 Task: Create a due date automation trigger when advanced on, on the wednesday before a card is due add fields with custom field "Resume" set to a number lower than 1 and greater than 10 at 11:00 AM.
Action: Mouse moved to (1134, 90)
Screenshot: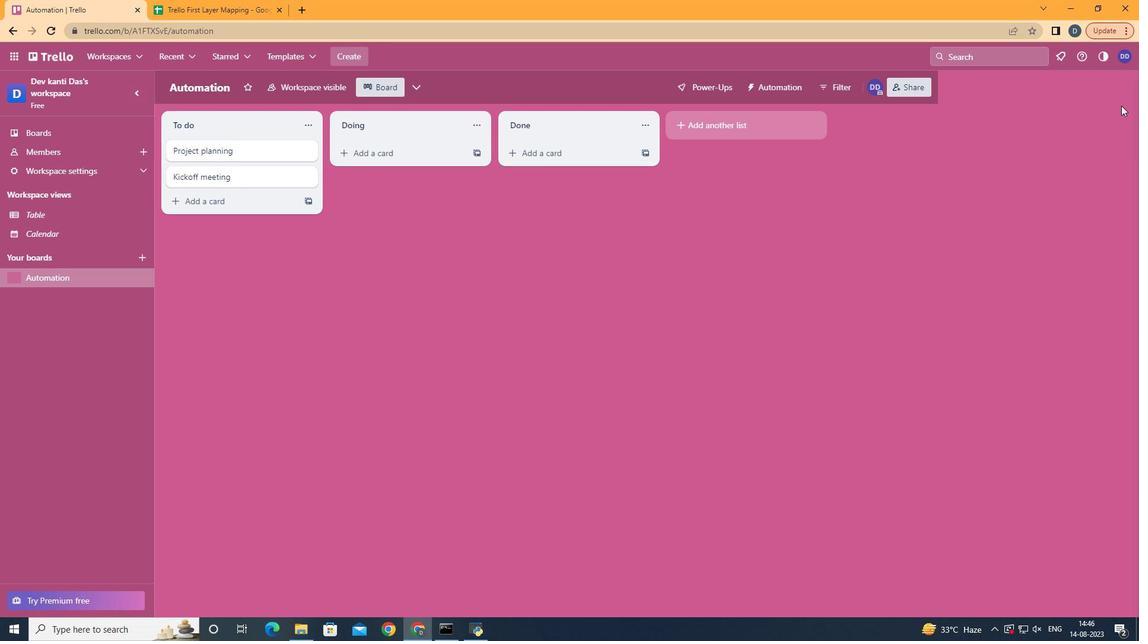 
Action: Mouse pressed left at (1134, 90)
Screenshot: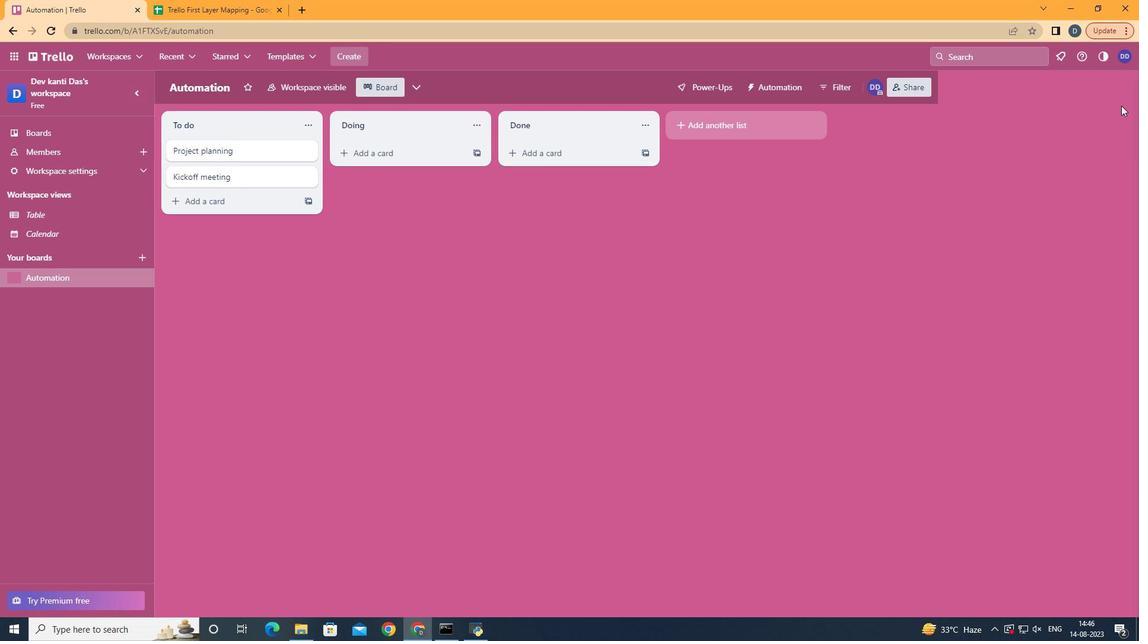 
Action: Mouse moved to (1028, 246)
Screenshot: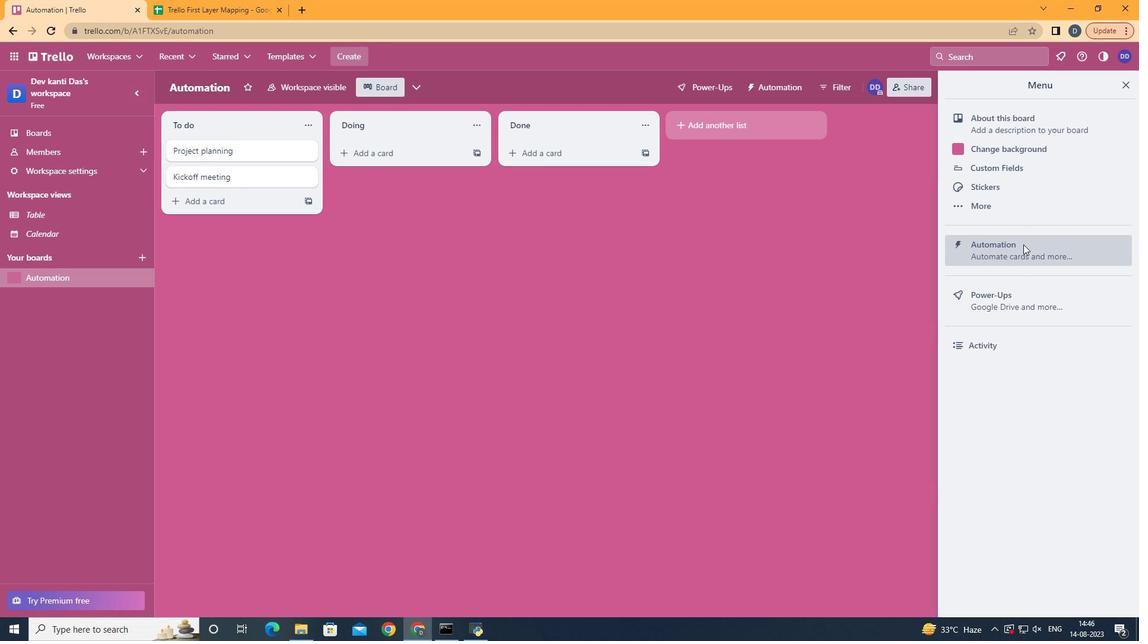 
Action: Mouse pressed left at (1028, 246)
Screenshot: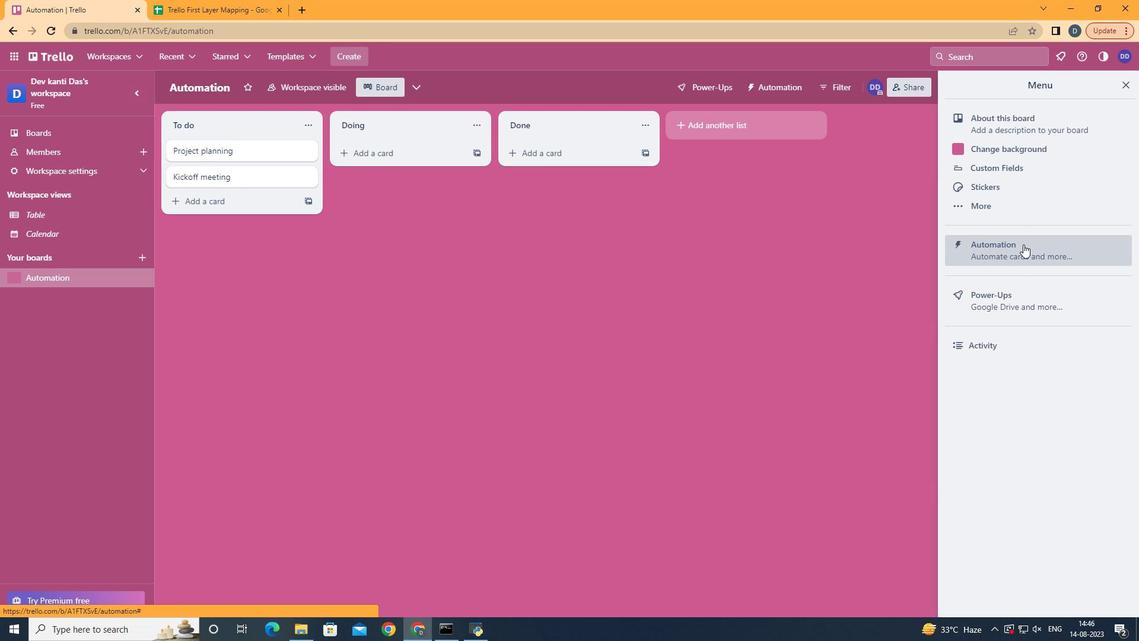 
Action: Mouse moved to (215, 235)
Screenshot: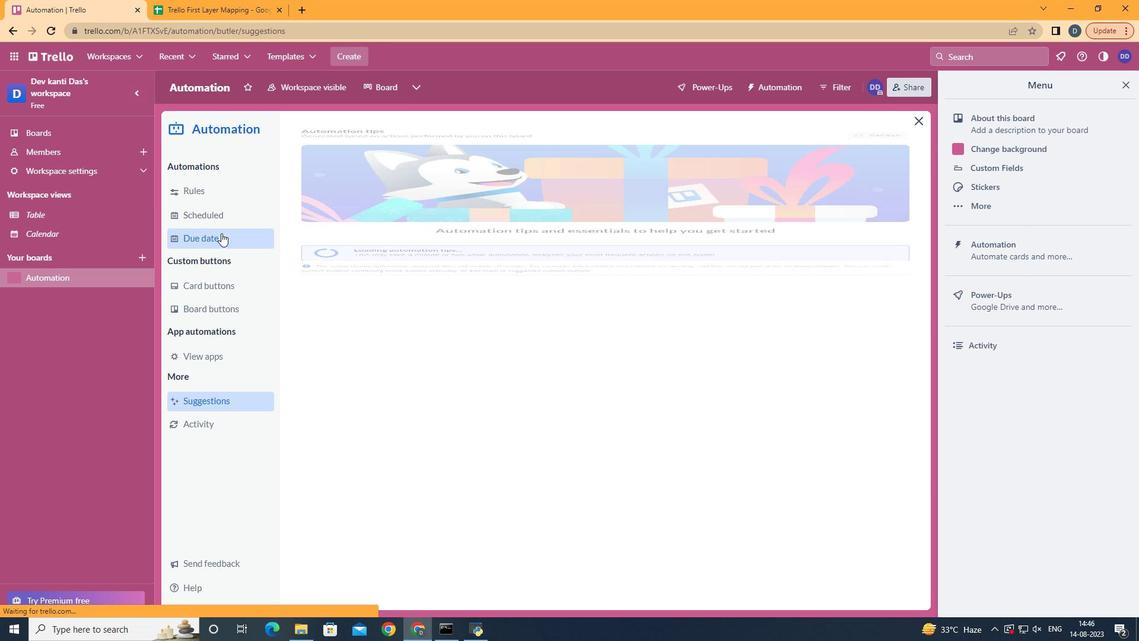 
Action: Mouse pressed left at (215, 235)
Screenshot: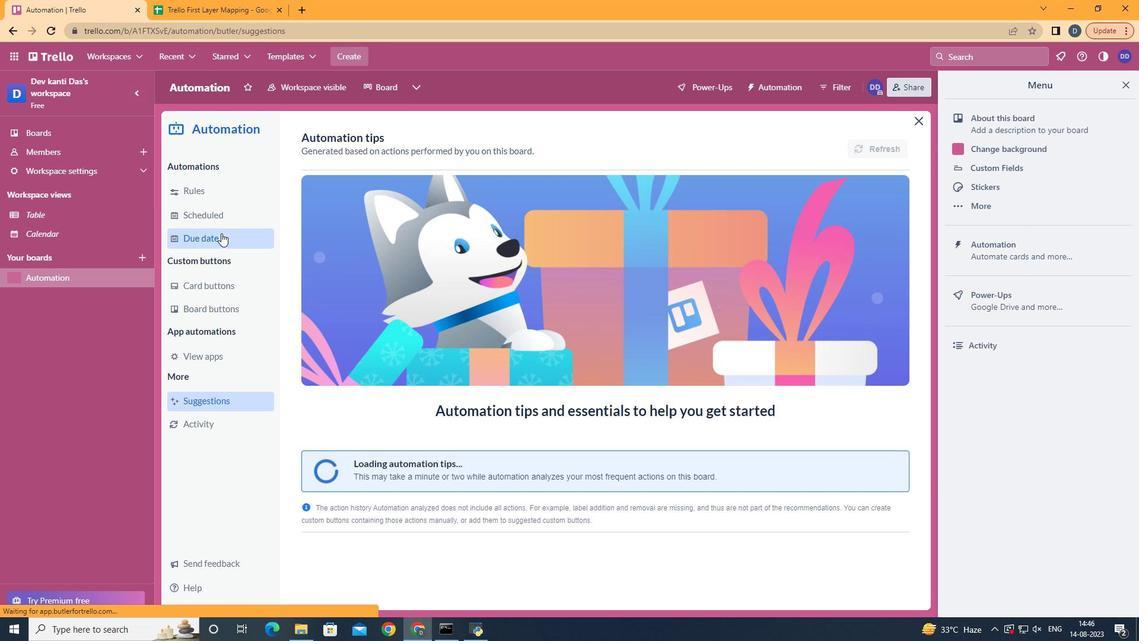 
Action: Mouse moved to (830, 148)
Screenshot: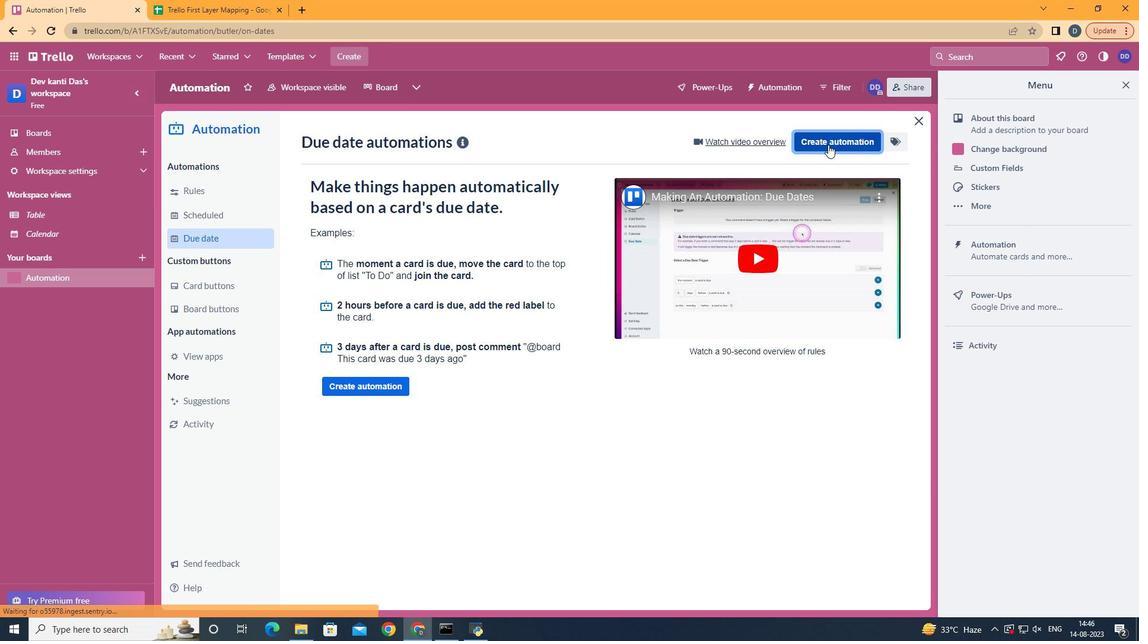 
Action: Mouse pressed left at (830, 148)
Screenshot: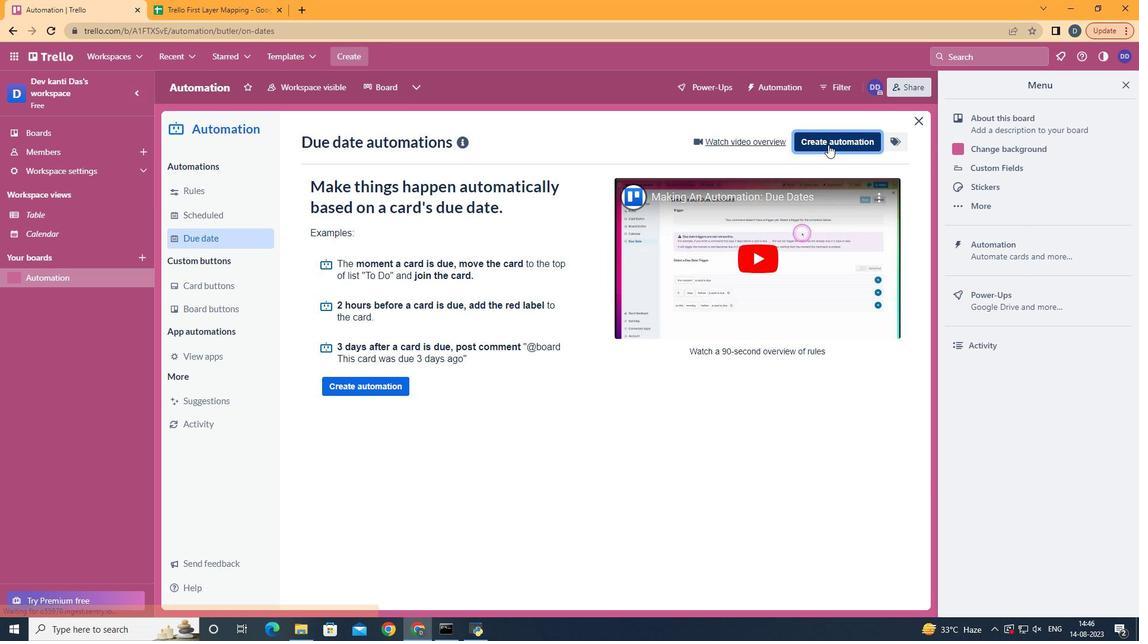 
Action: Mouse moved to (604, 260)
Screenshot: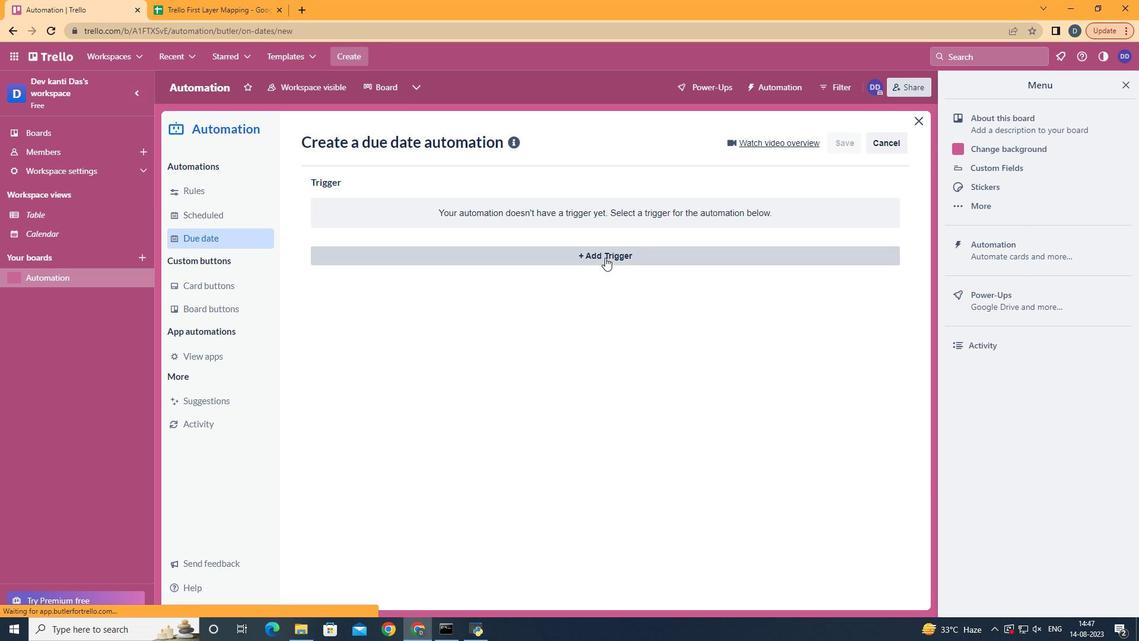 
Action: Mouse pressed left at (604, 260)
Screenshot: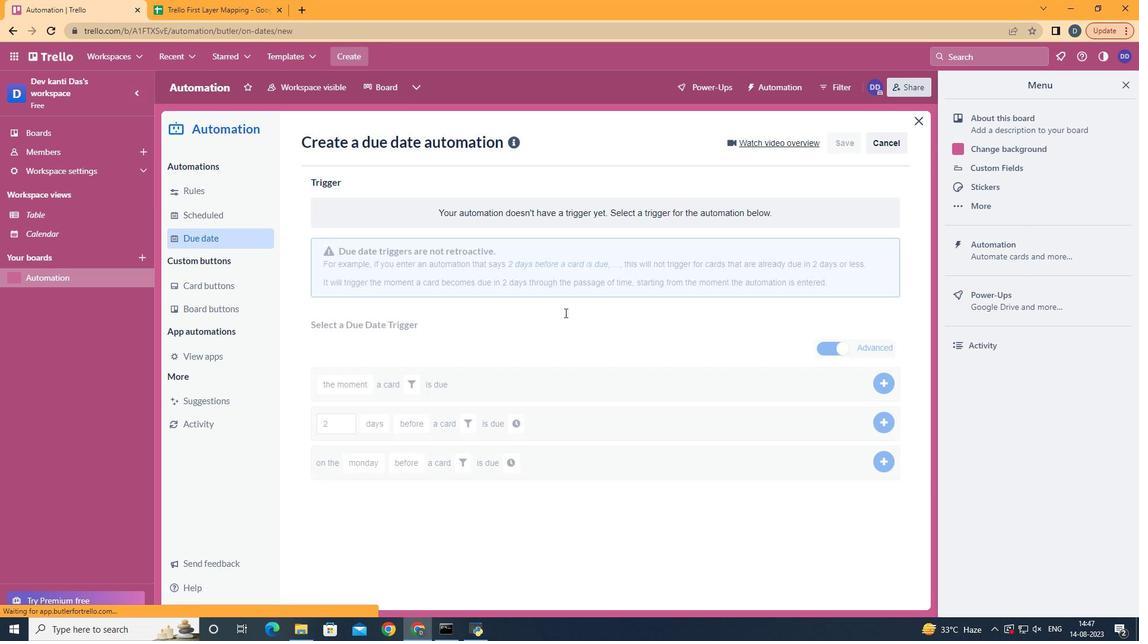
Action: Mouse moved to (387, 354)
Screenshot: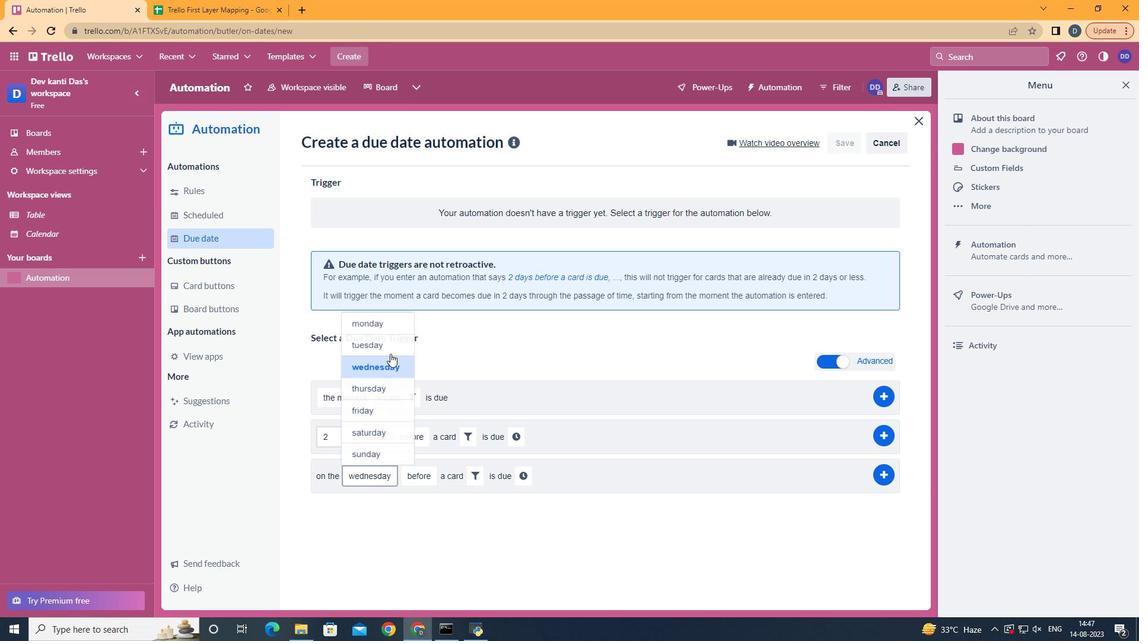 
Action: Mouse pressed left at (387, 354)
Screenshot: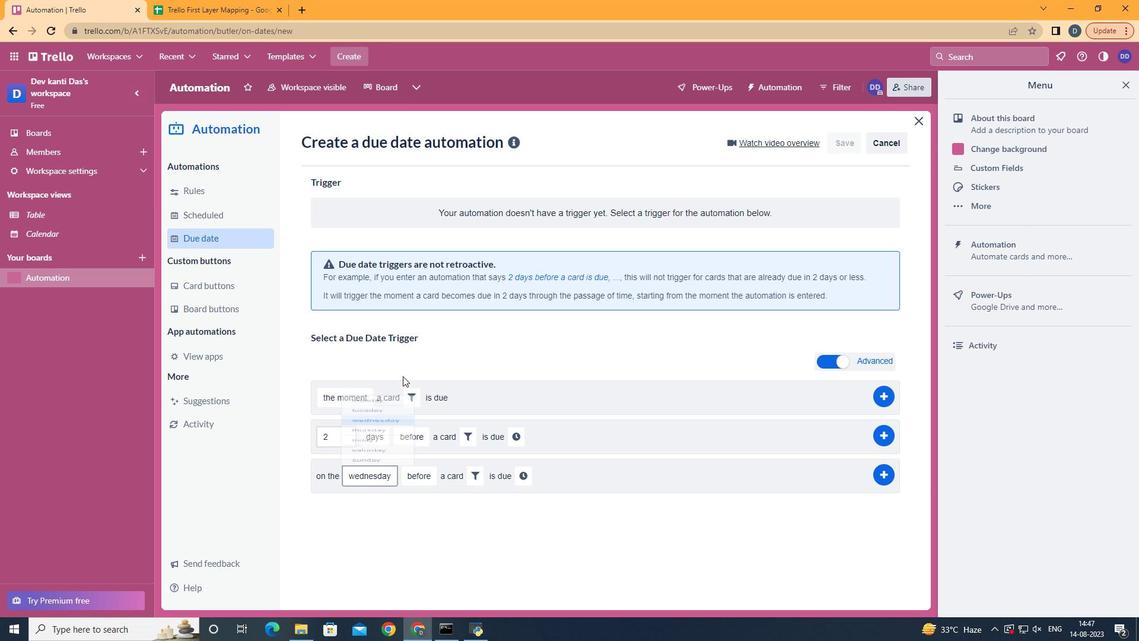 
Action: Mouse moved to (470, 474)
Screenshot: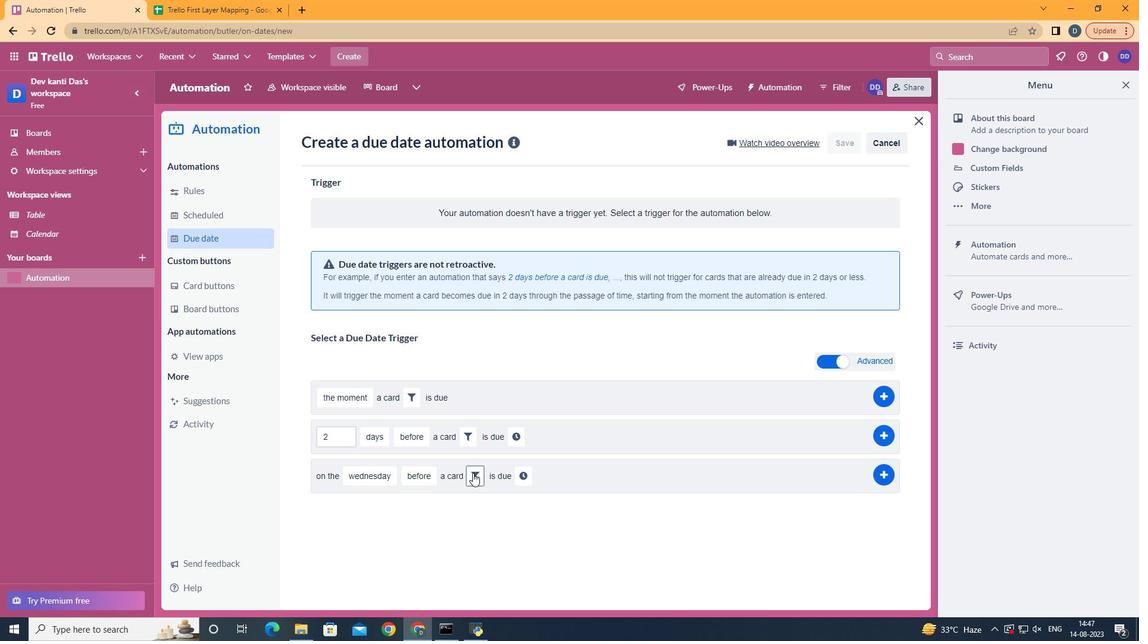 
Action: Mouse pressed left at (470, 474)
Screenshot: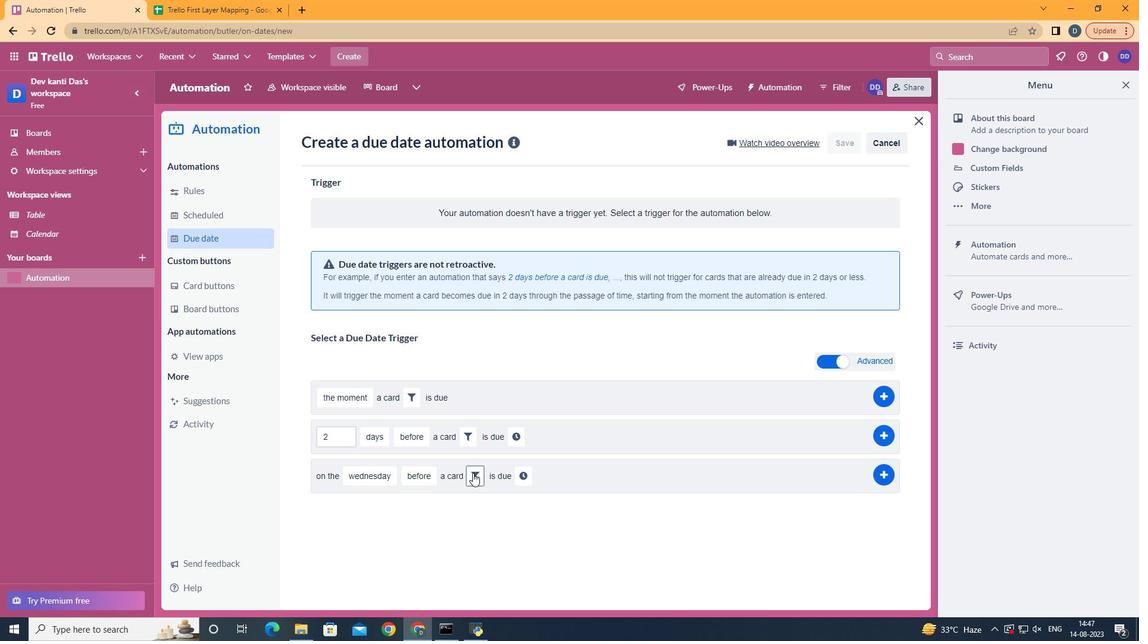 
Action: Mouse moved to (657, 511)
Screenshot: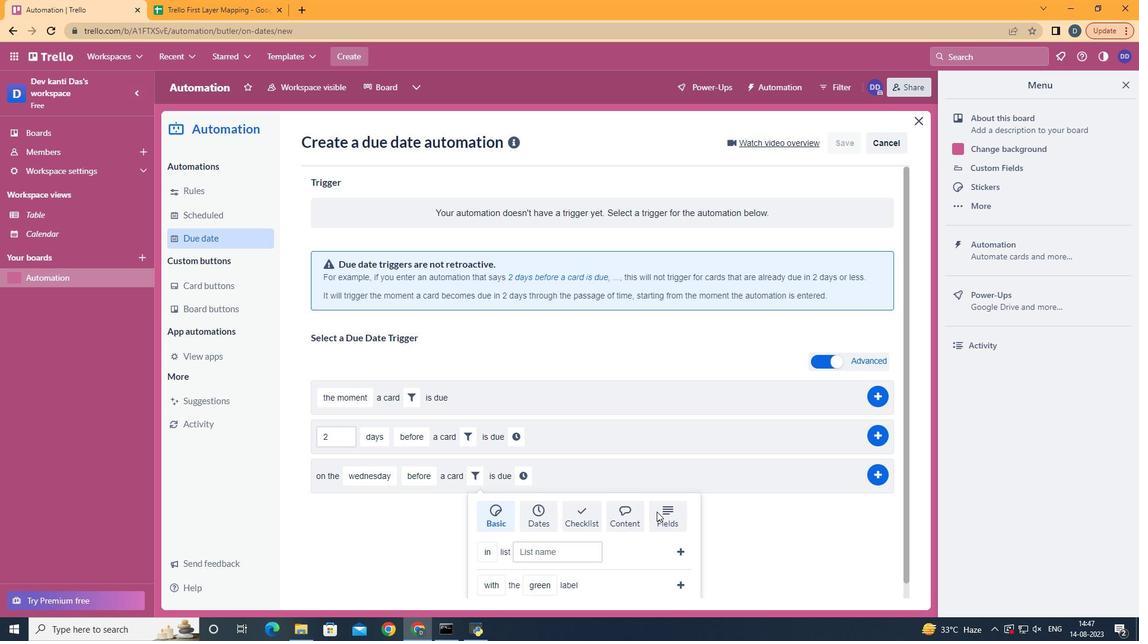 
Action: Mouse pressed left at (657, 511)
Screenshot: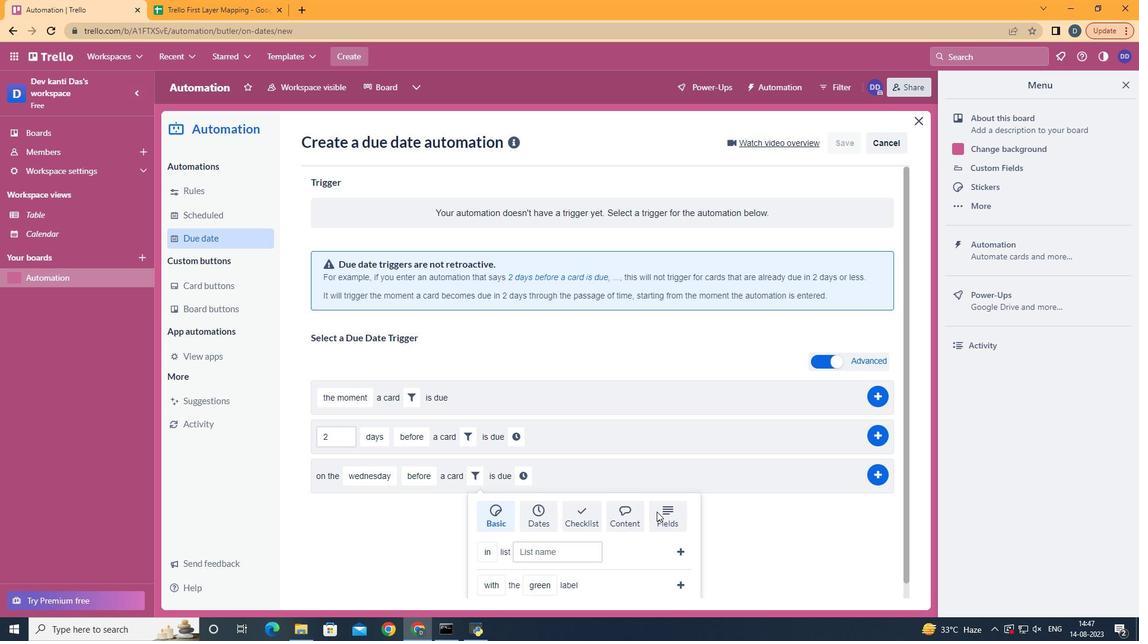 
Action: Mouse moved to (657, 511)
Screenshot: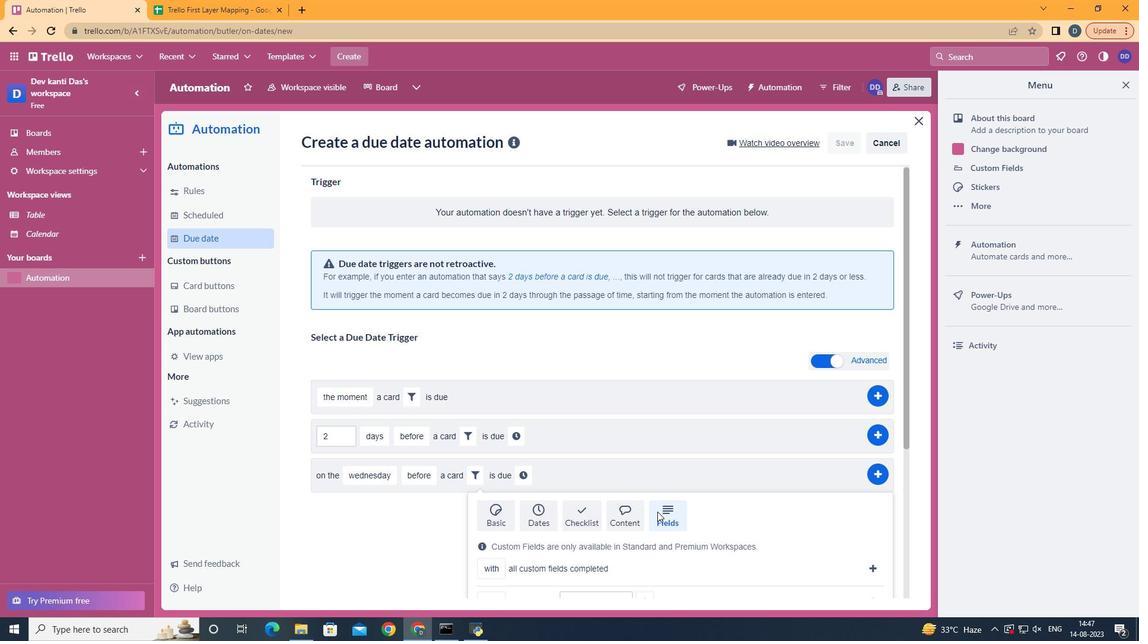 
Action: Mouse scrolled (657, 510) with delta (0, 0)
Screenshot: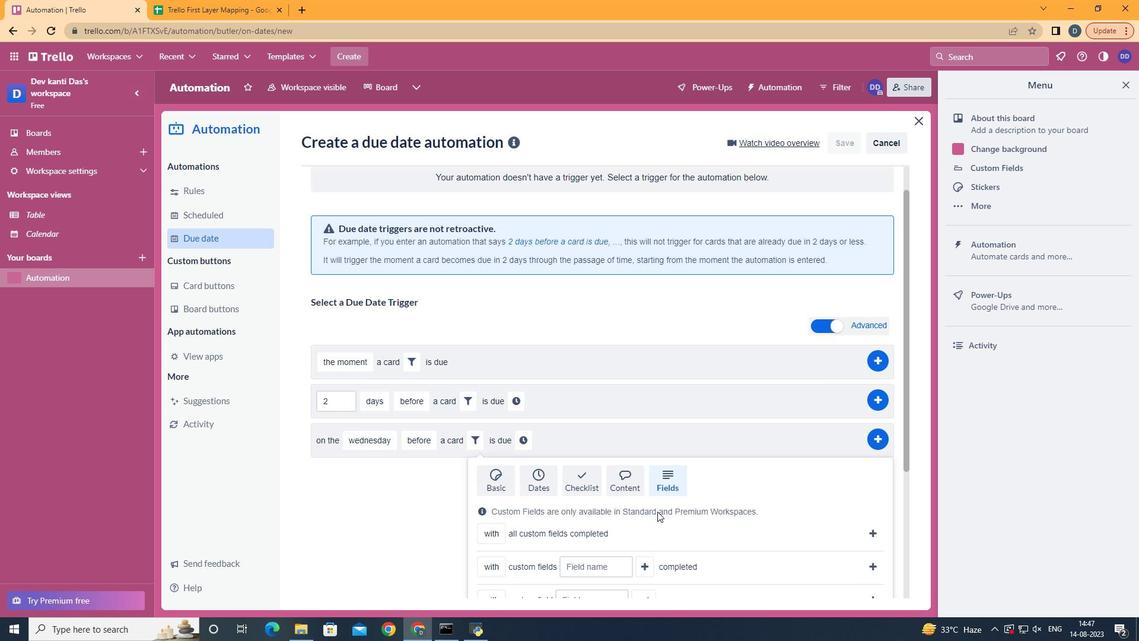 
Action: Mouse scrolled (657, 510) with delta (0, 0)
Screenshot: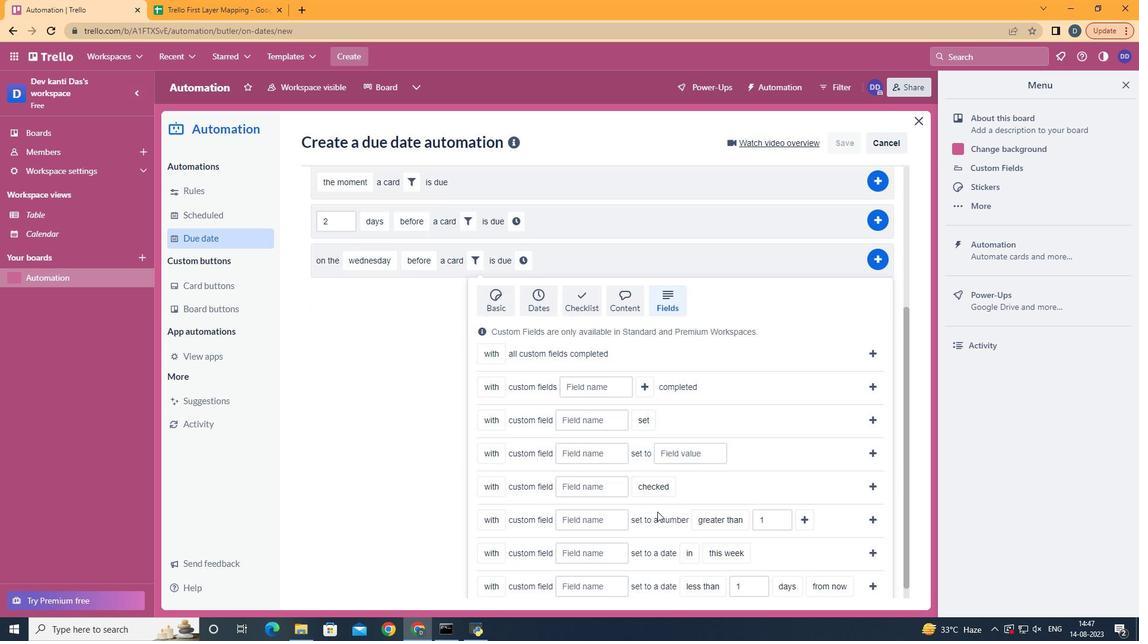 
Action: Mouse scrolled (657, 510) with delta (0, 0)
Screenshot: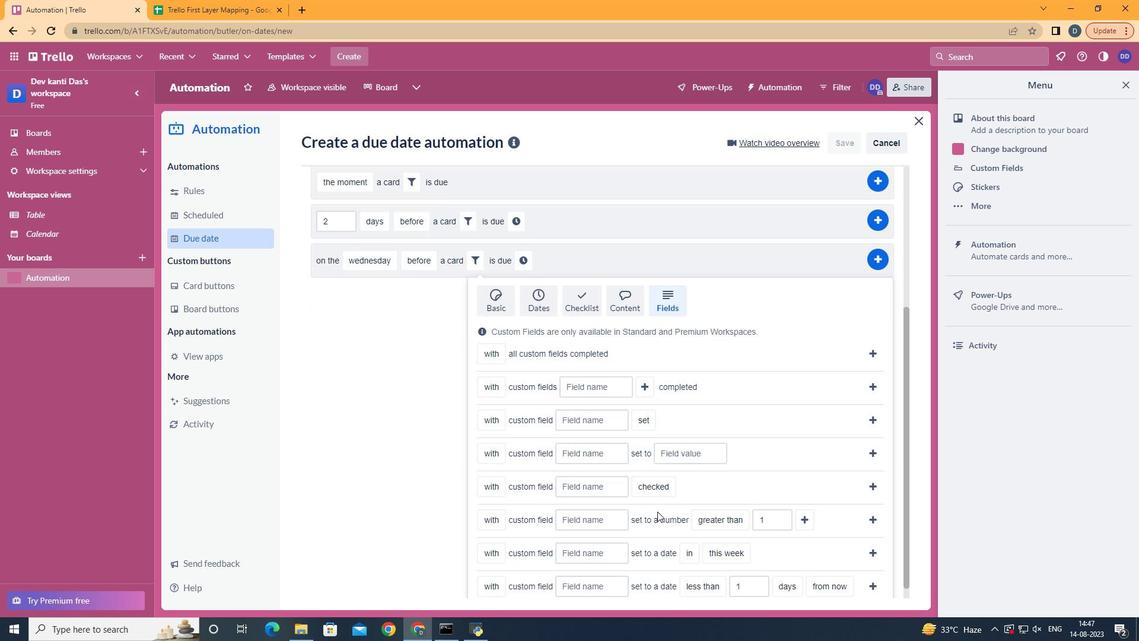 
Action: Mouse scrolled (657, 510) with delta (0, 0)
Screenshot: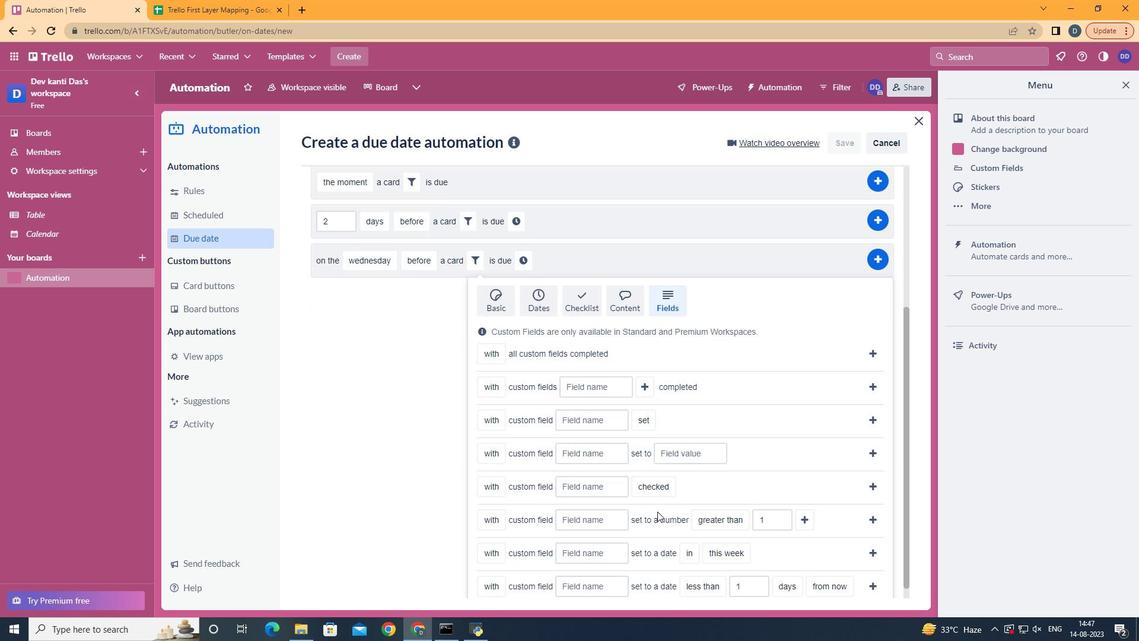 
Action: Mouse scrolled (657, 510) with delta (0, 0)
Screenshot: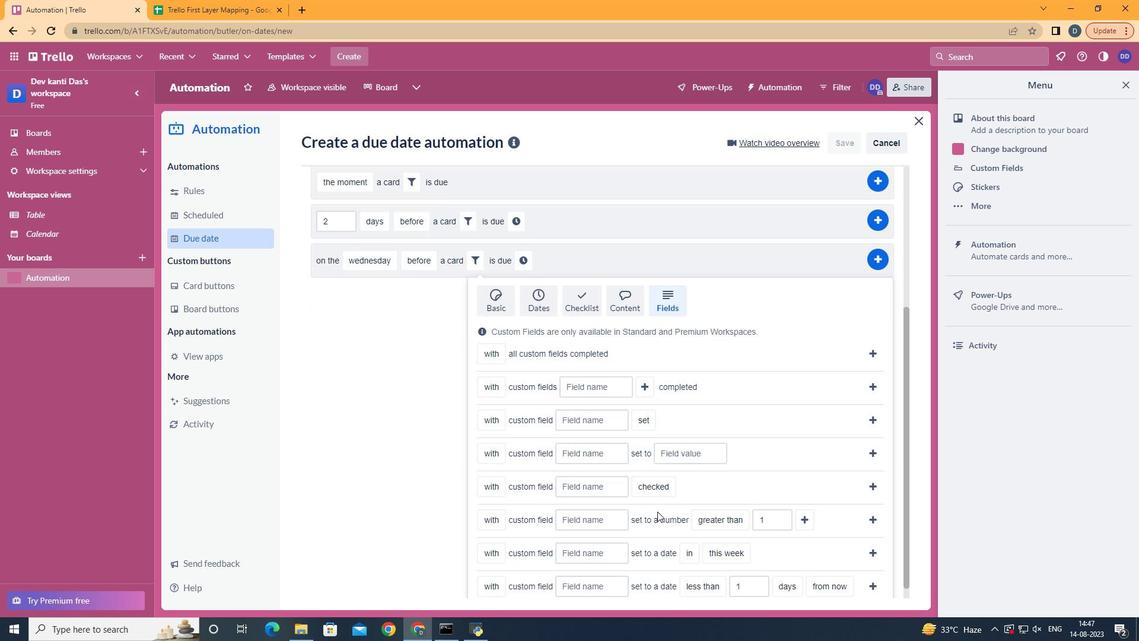 
Action: Mouse moved to (606, 502)
Screenshot: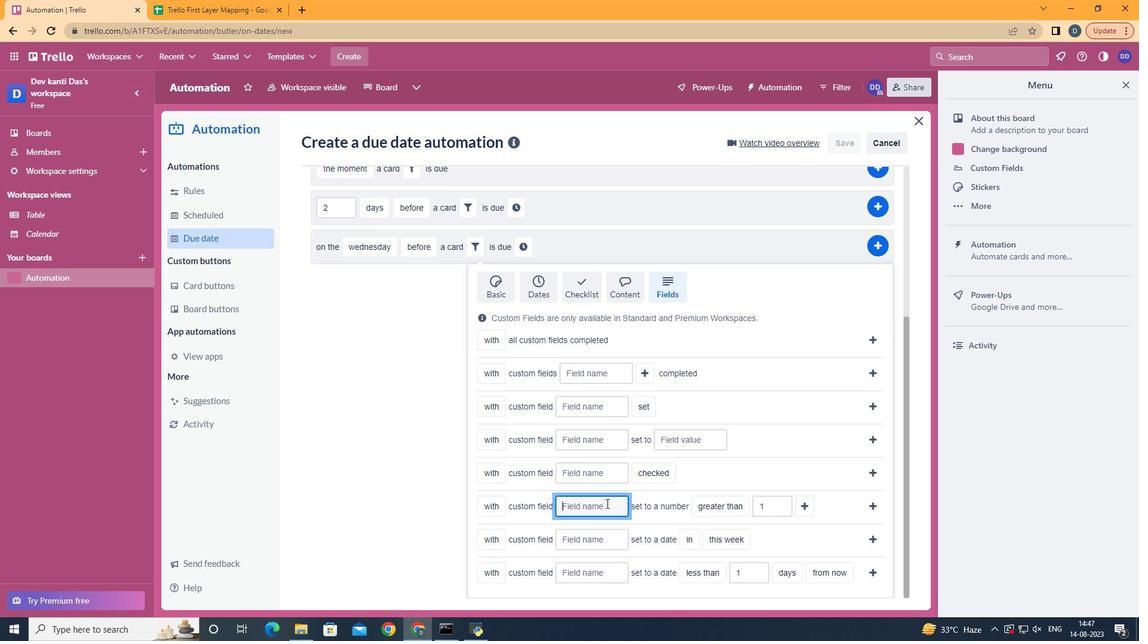 
Action: Mouse pressed left at (606, 502)
Screenshot: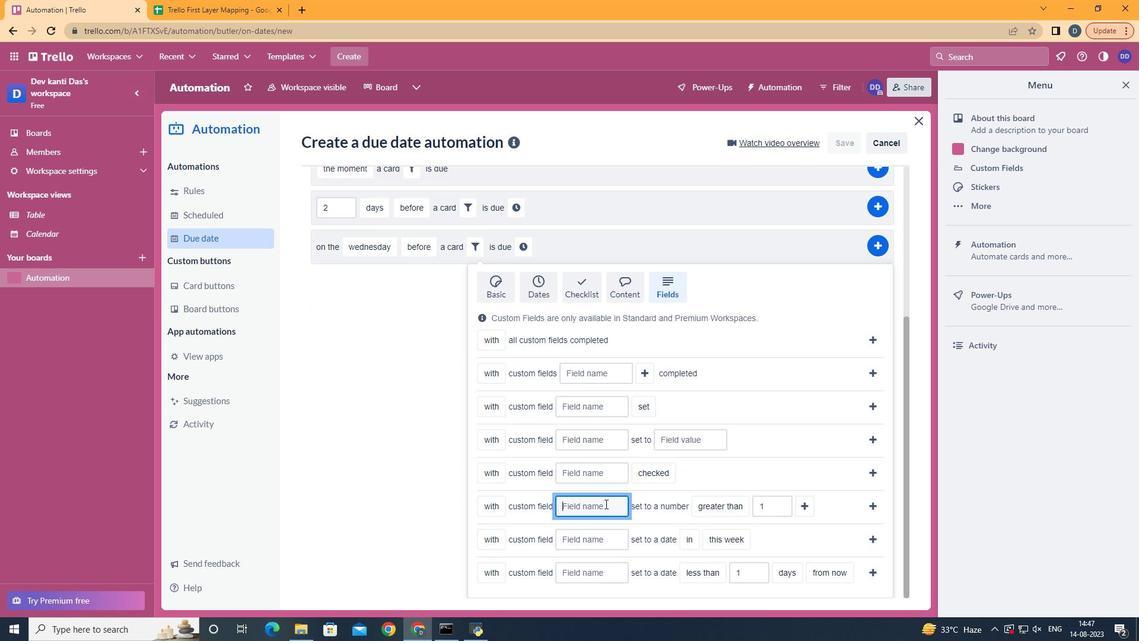 
Action: Mouse moved to (600, 505)
Screenshot: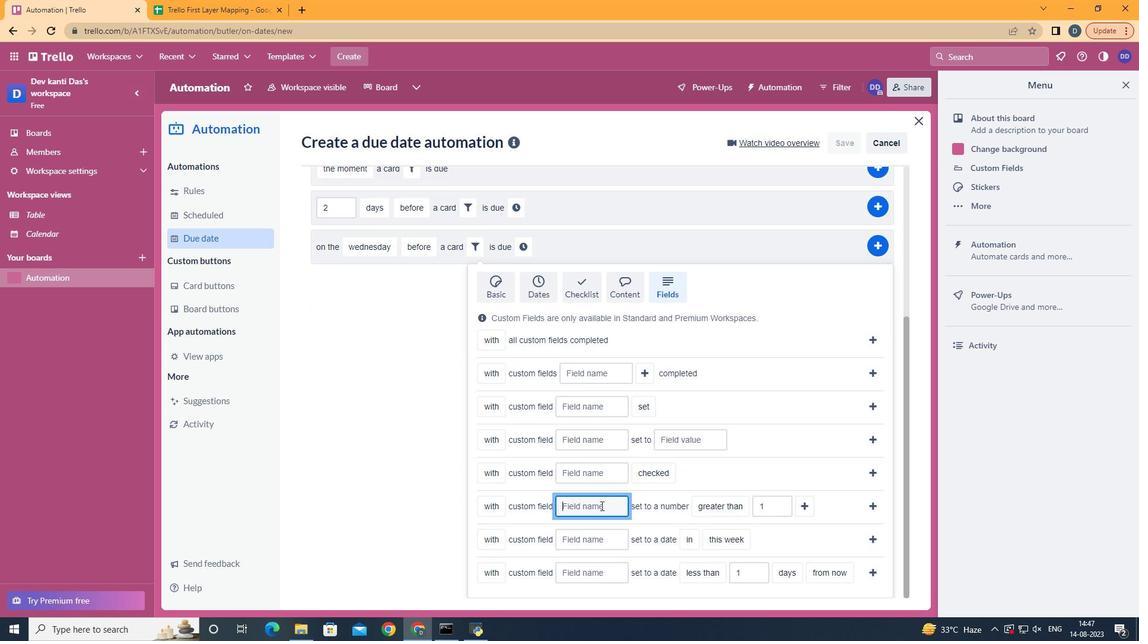 
Action: Key pressed <Key.shift>Resume
Screenshot: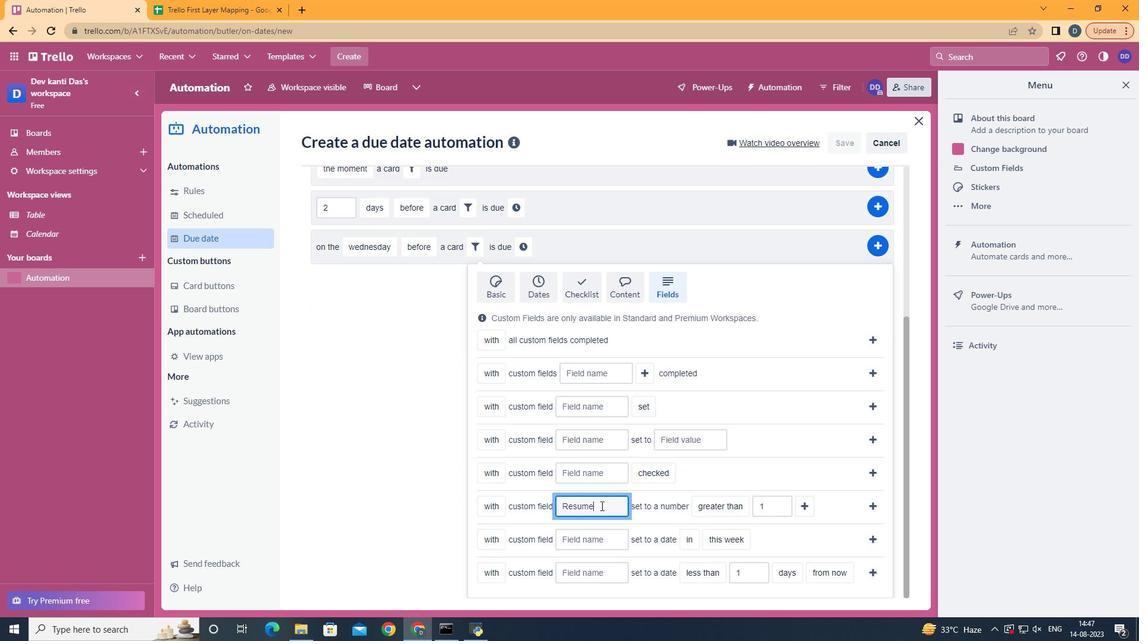 
Action: Mouse moved to (740, 457)
Screenshot: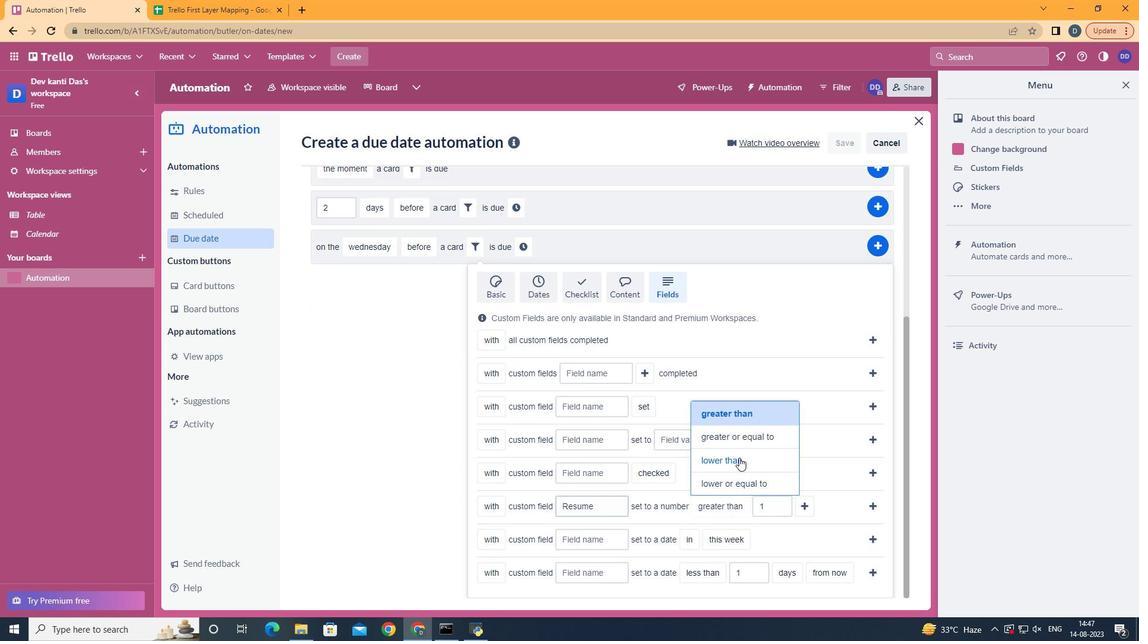 
Action: Mouse pressed left at (740, 457)
Screenshot: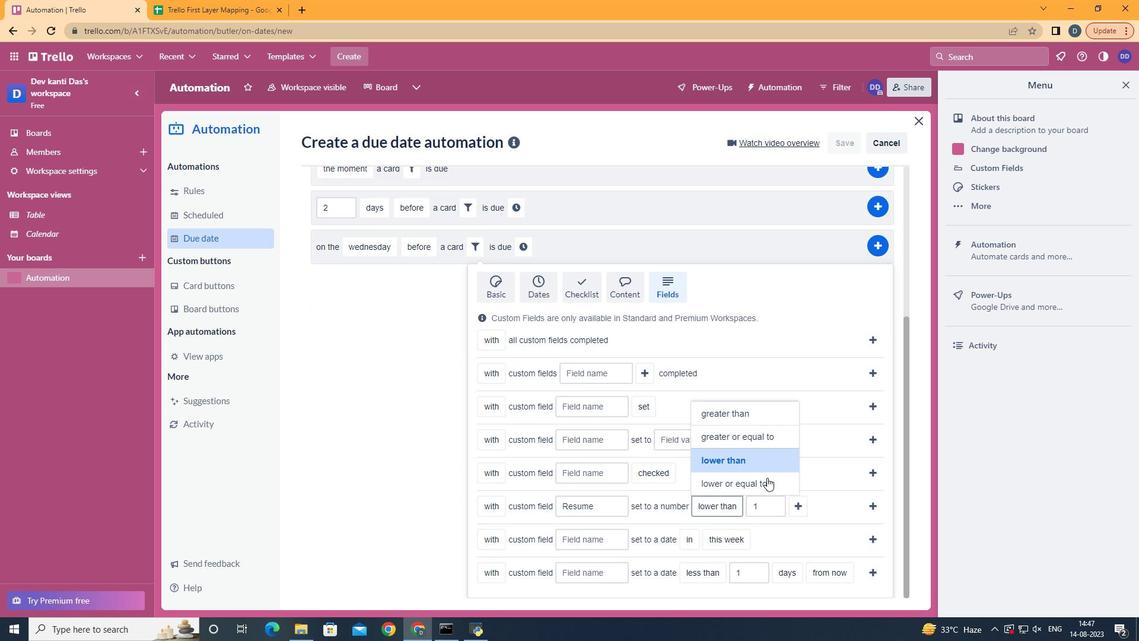 
Action: Mouse moved to (811, 503)
Screenshot: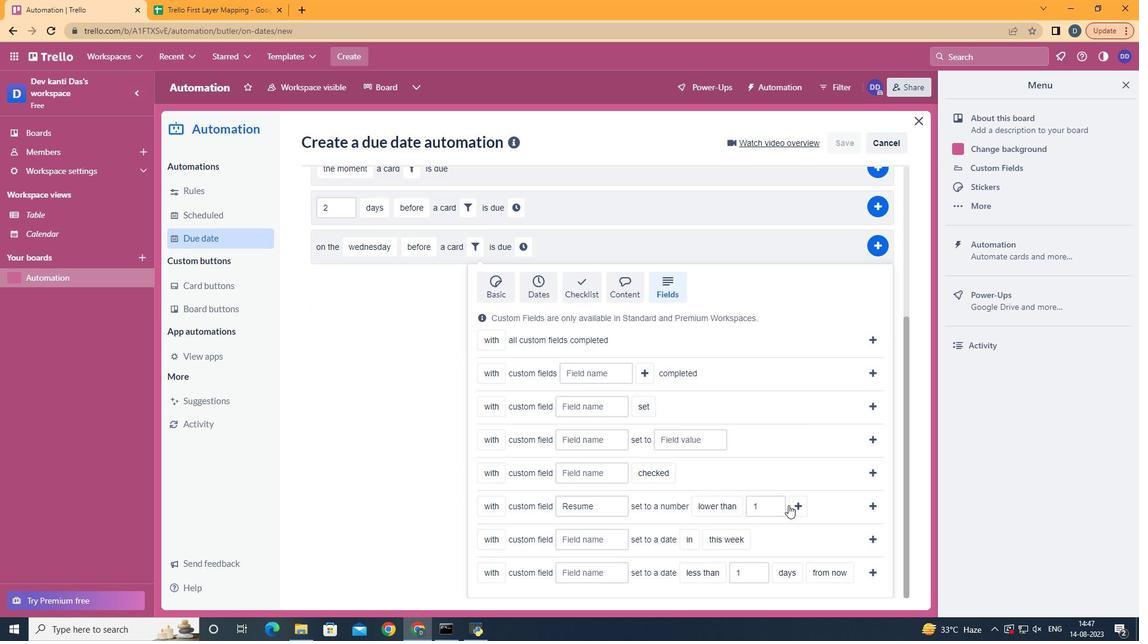 
Action: Mouse pressed left at (811, 503)
Screenshot: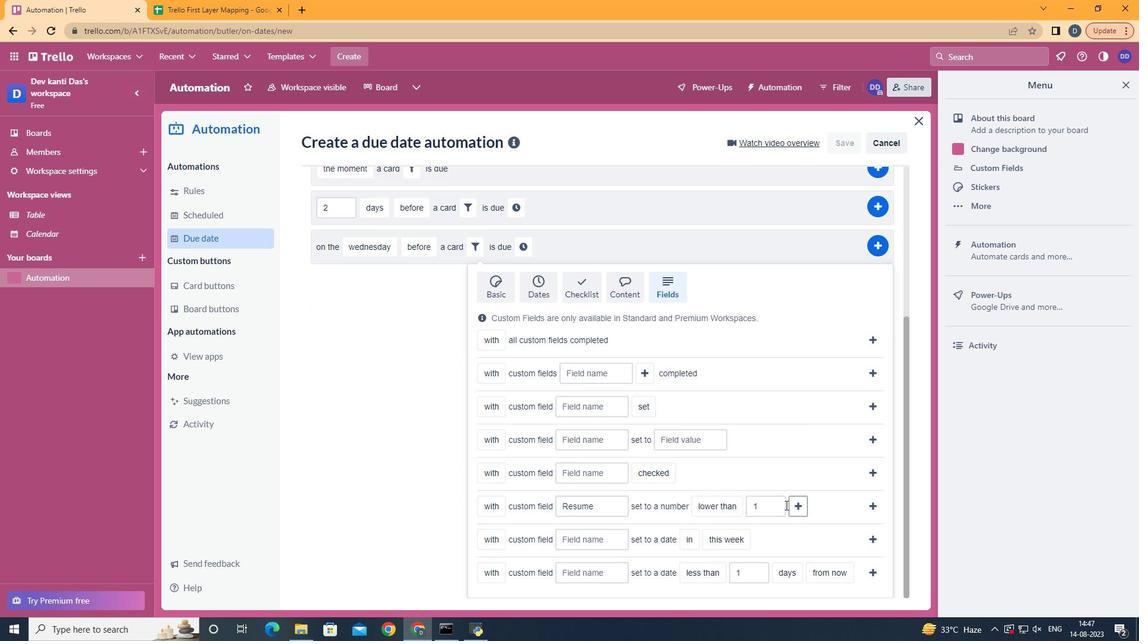 
Action: Mouse moved to (787, 504)
Screenshot: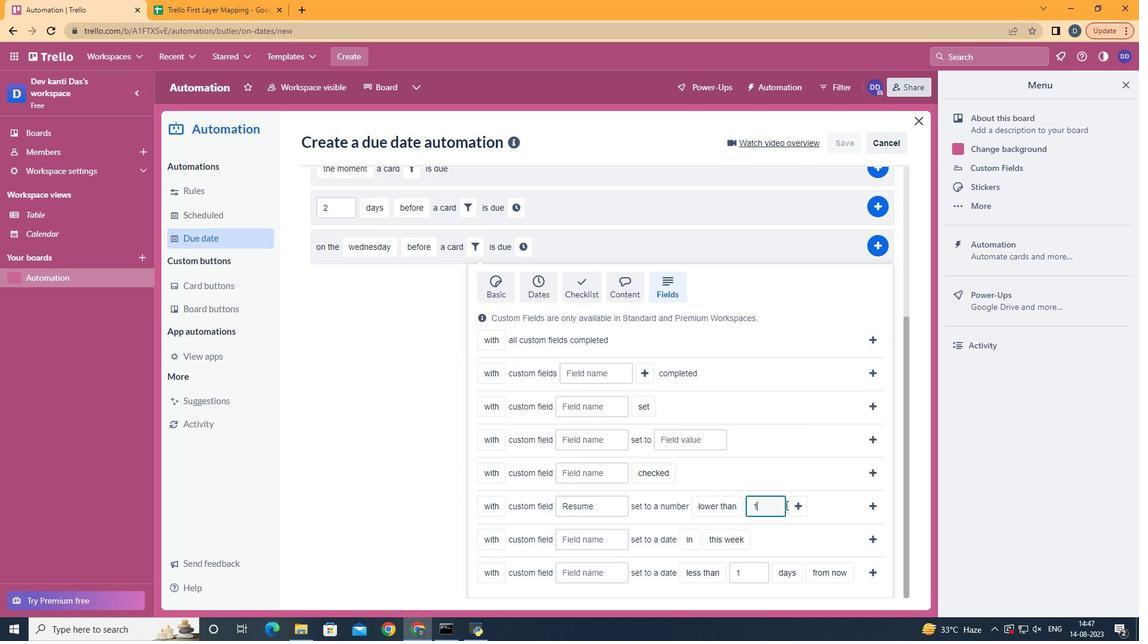 
Action: Mouse pressed left at (787, 504)
Screenshot: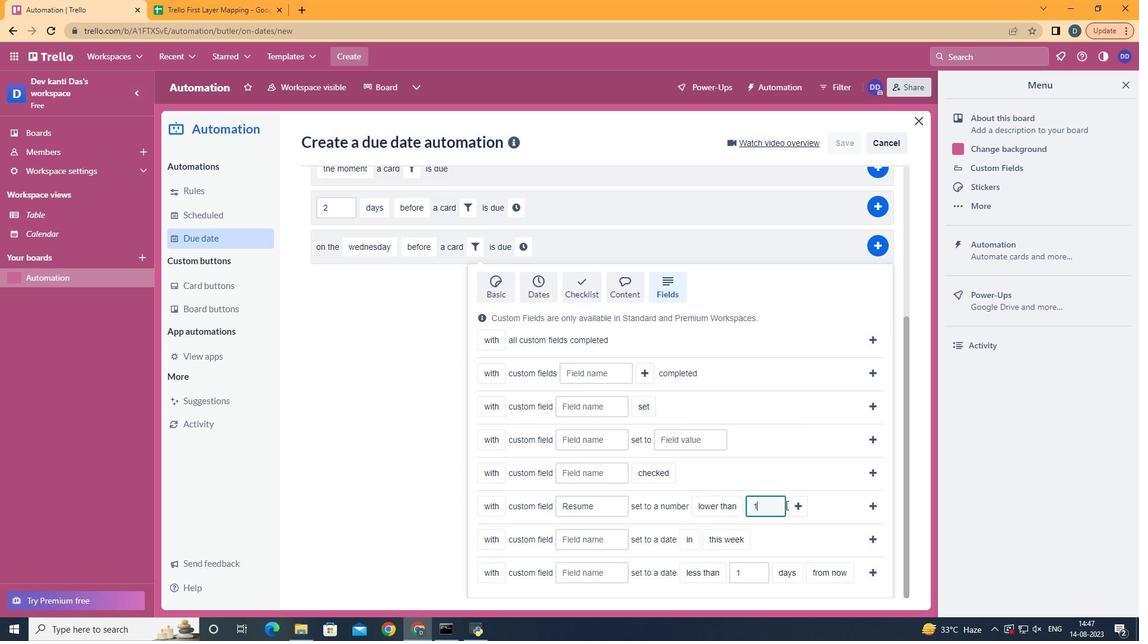 
Action: Mouse moved to (797, 503)
Screenshot: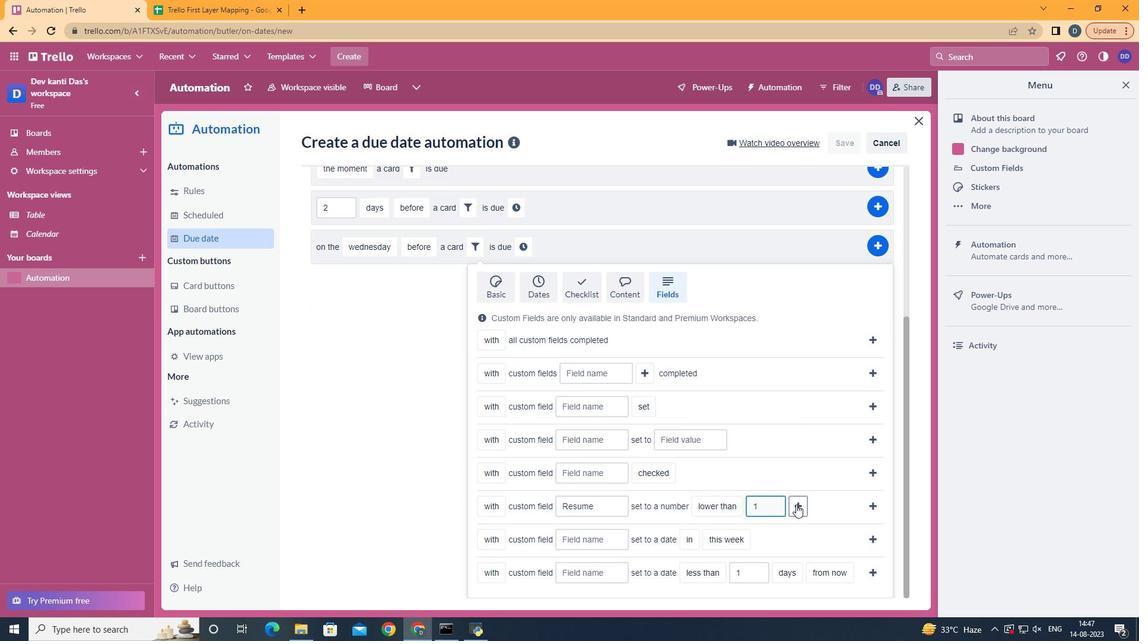 
Action: Mouse pressed left at (797, 503)
Screenshot: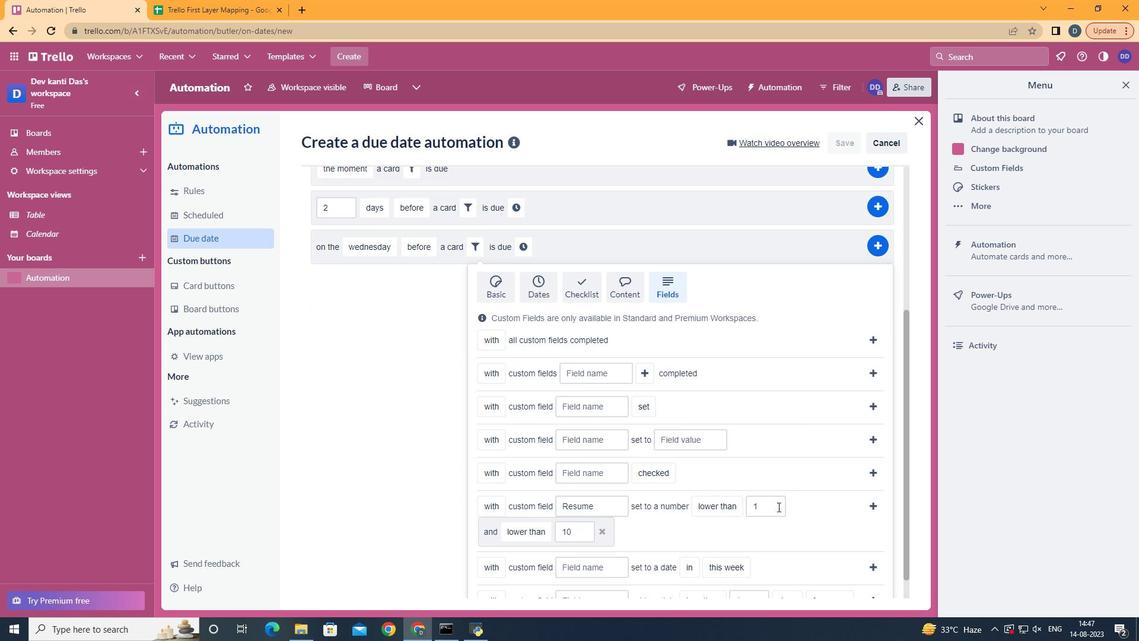 
Action: Mouse moved to (566, 481)
Screenshot: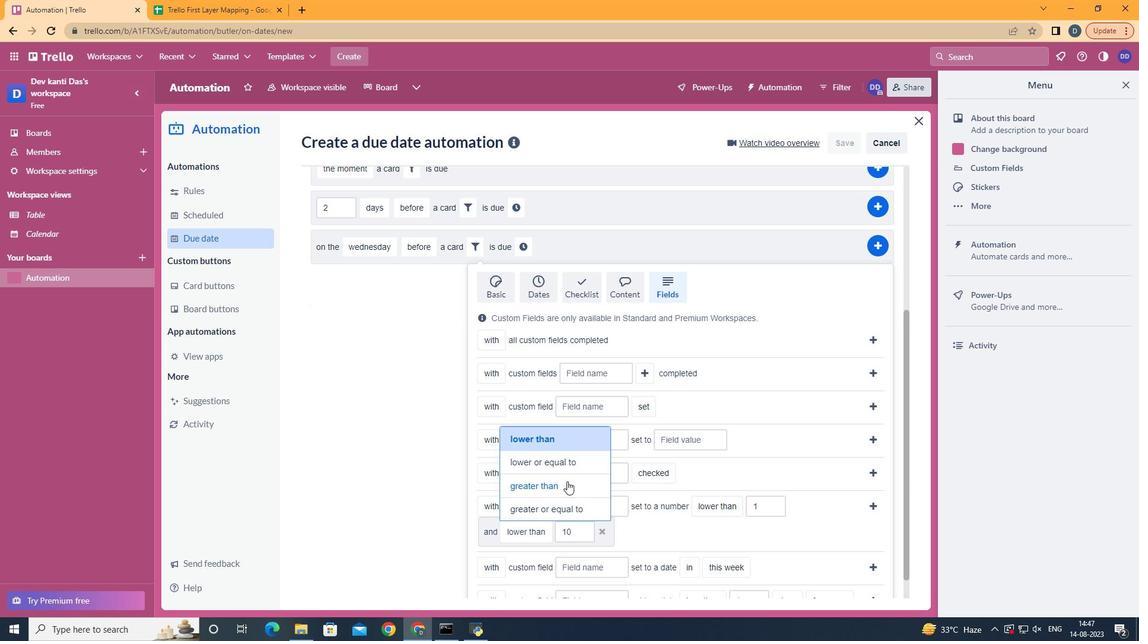
Action: Mouse pressed left at (566, 481)
Screenshot: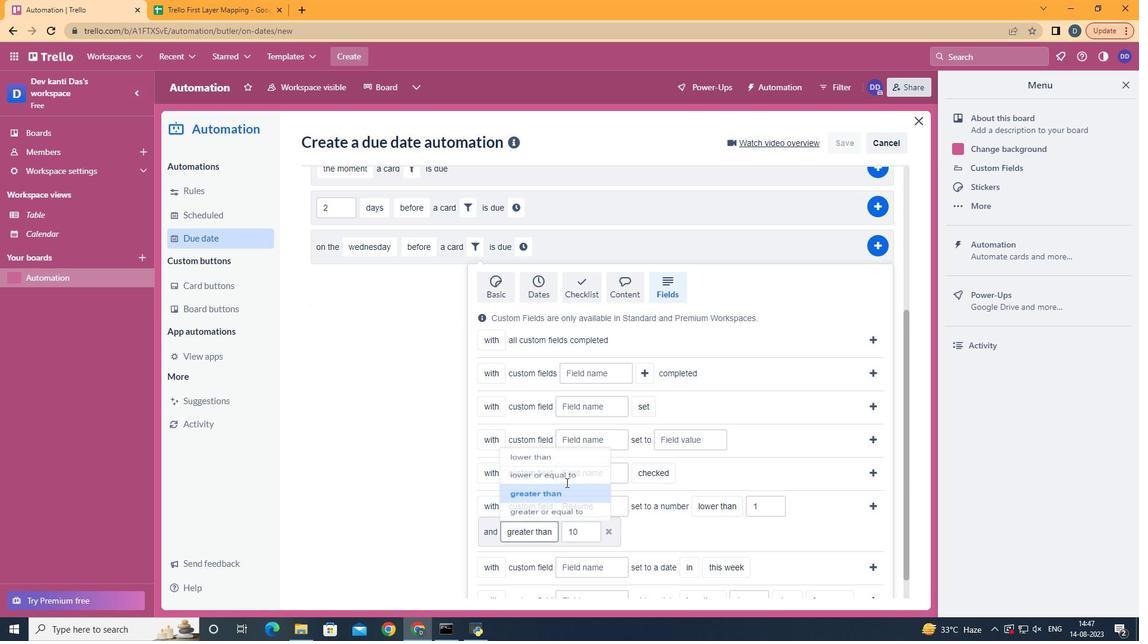 
Action: Mouse moved to (874, 498)
Screenshot: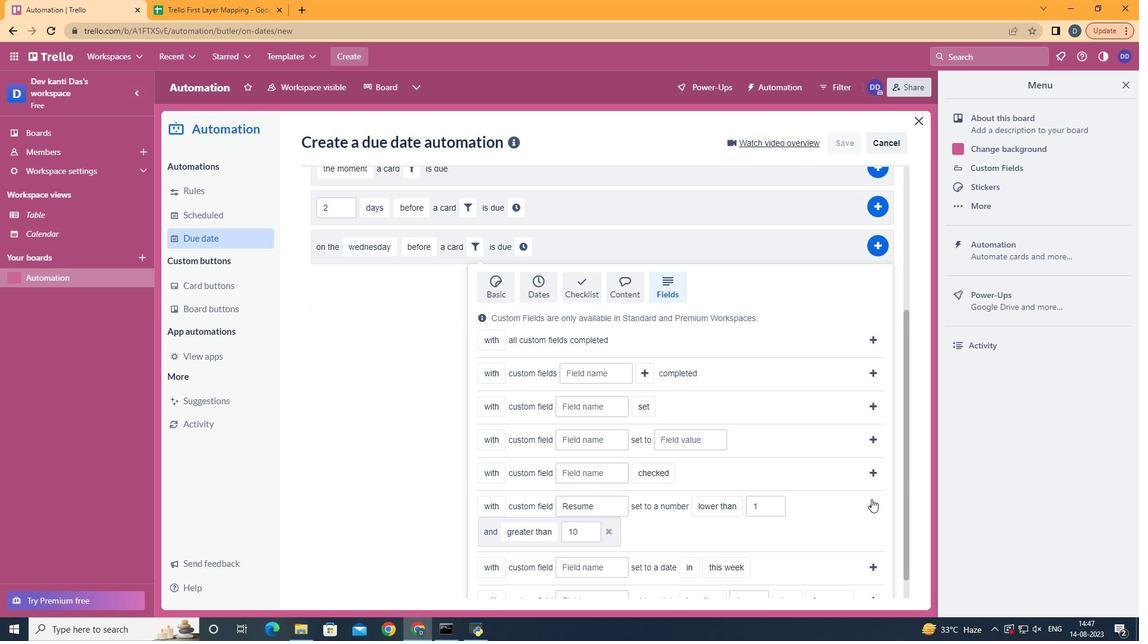 
Action: Mouse pressed left at (874, 498)
Screenshot: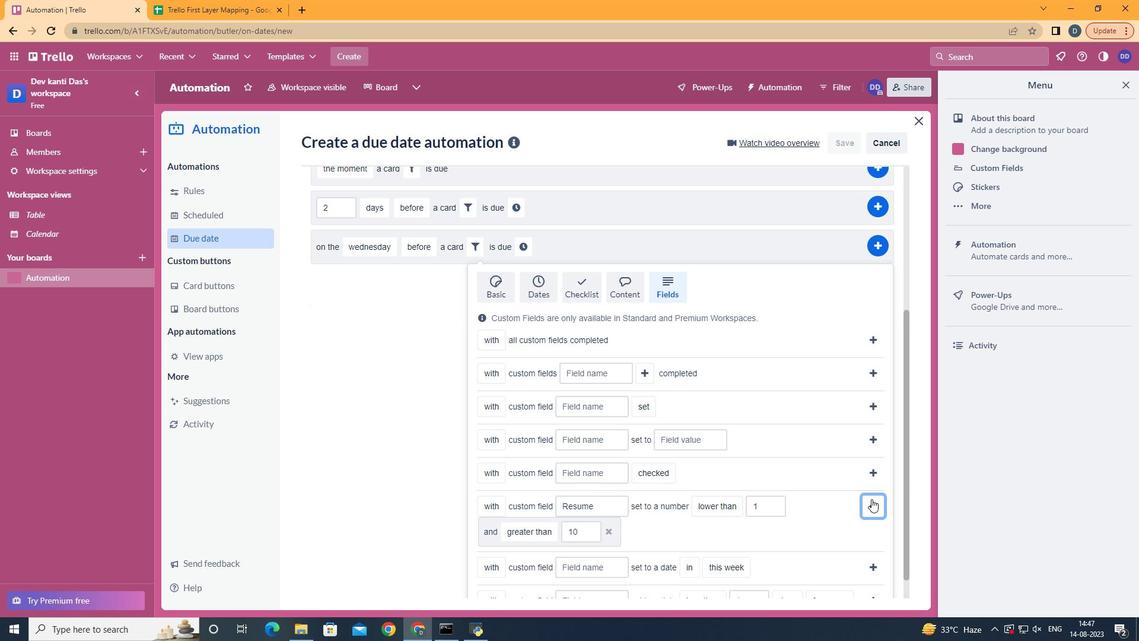 
Action: Mouse moved to (837, 474)
Screenshot: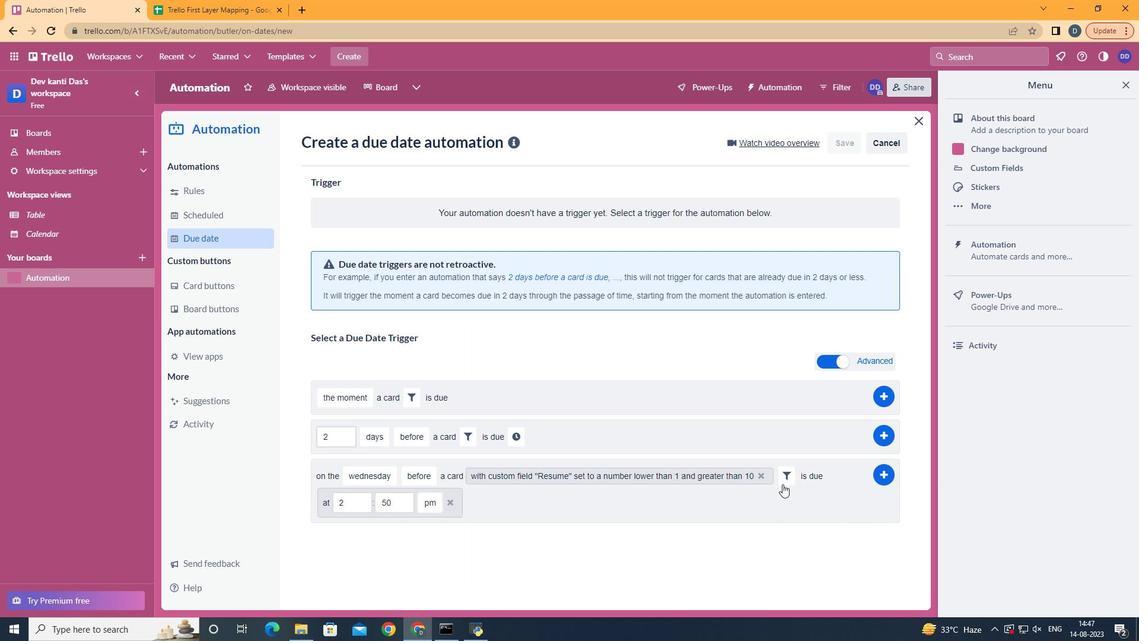 
Action: Mouse pressed left at (837, 474)
Screenshot: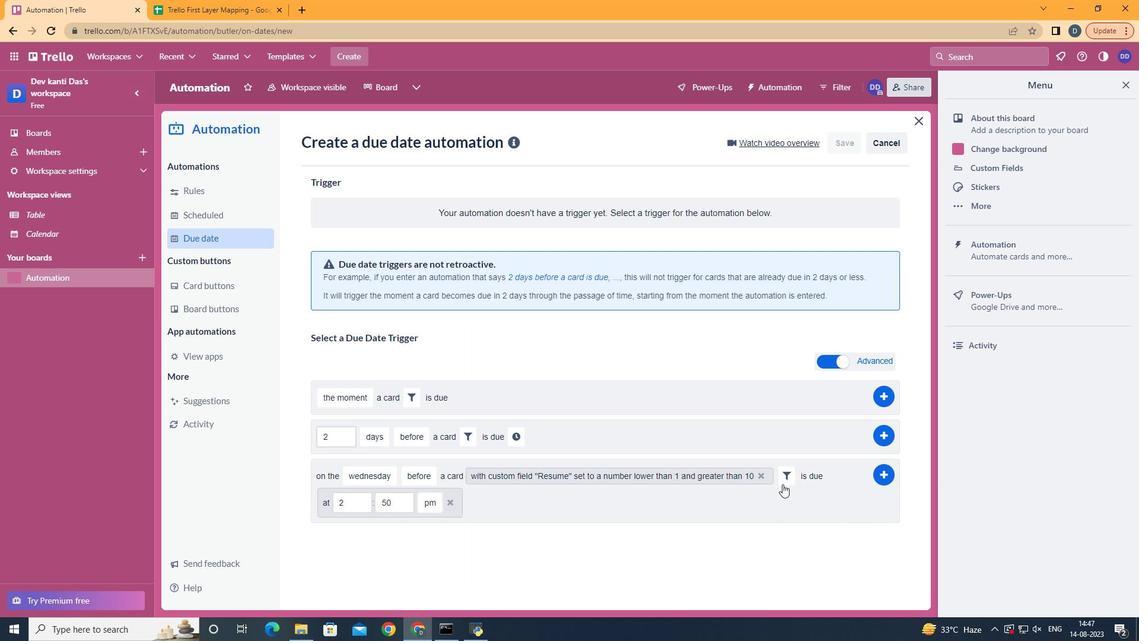 
Action: Mouse moved to (357, 498)
Screenshot: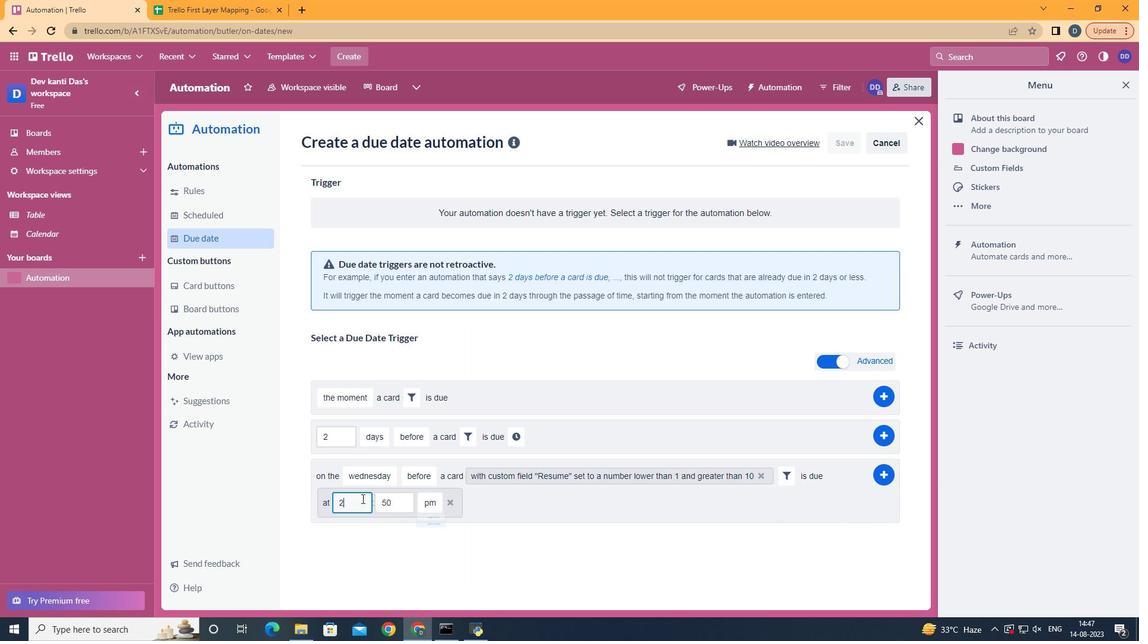 
Action: Mouse pressed left at (357, 498)
Screenshot: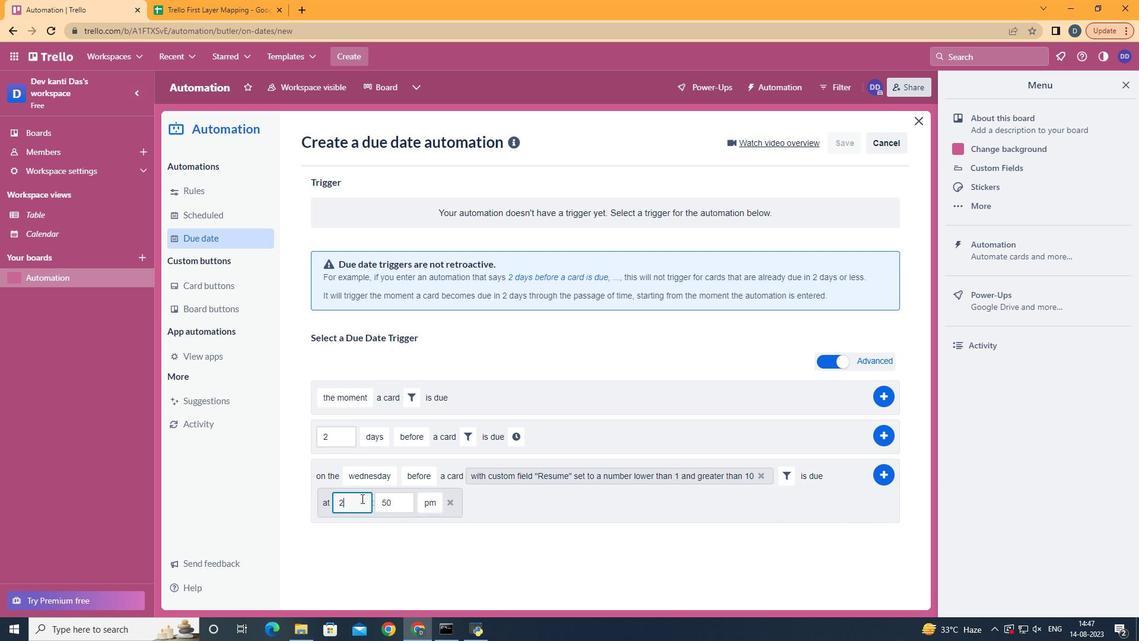 
Action: Mouse moved to (318, 514)
Screenshot: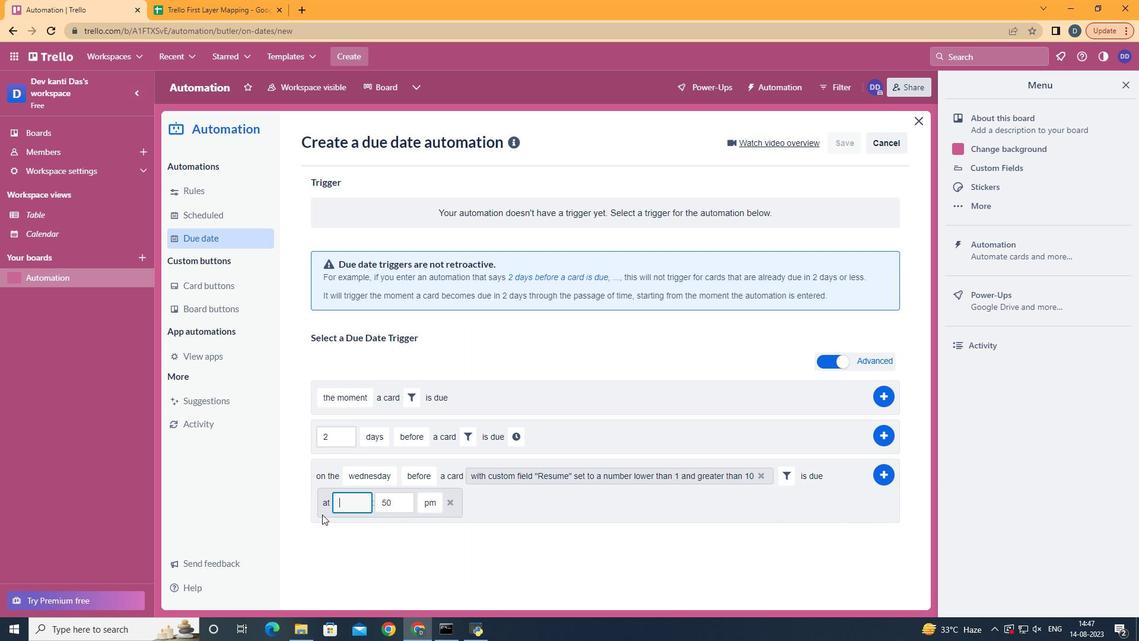 
Action: Key pressed <Key.backspace>11
Screenshot: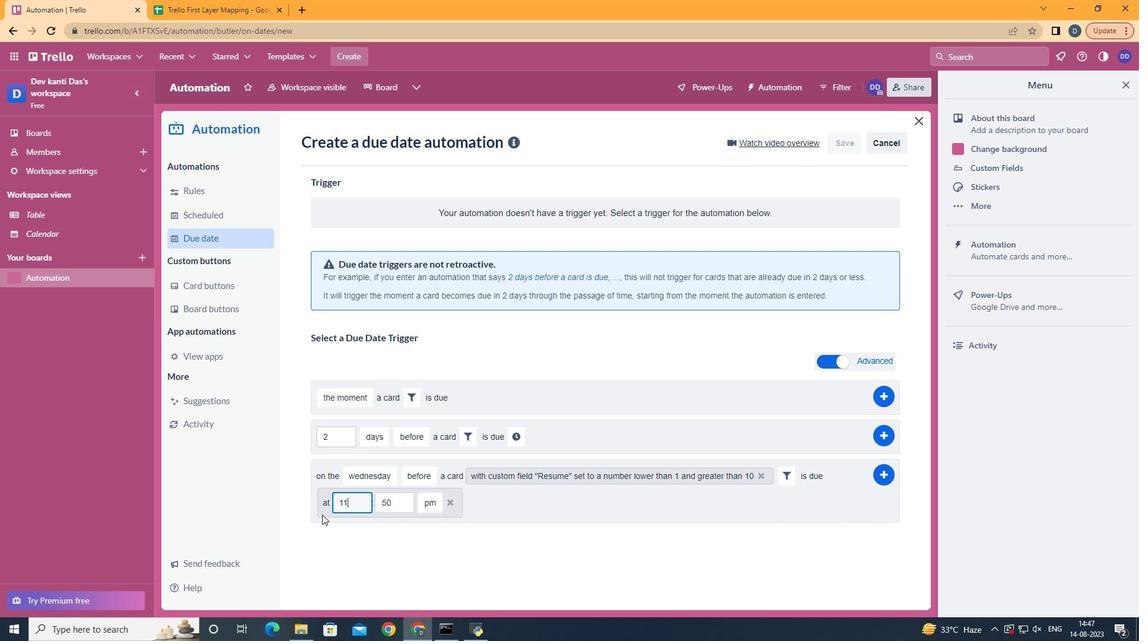 
Action: Mouse moved to (387, 508)
Screenshot: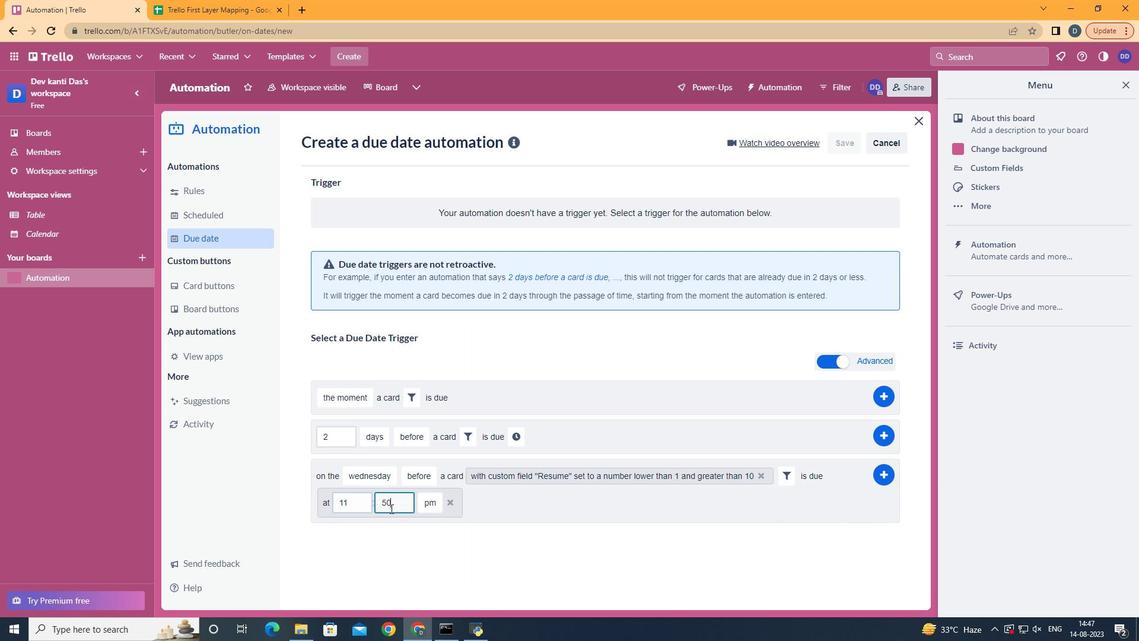 
Action: Mouse pressed left at (387, 508)
Screenshot: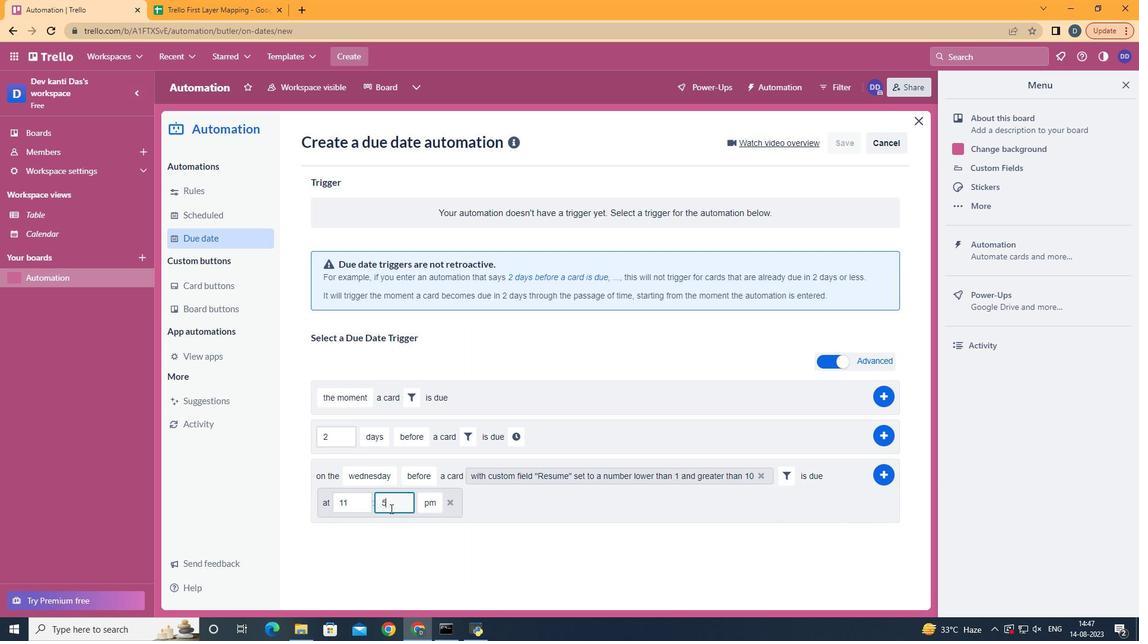 
Action: Key pressed <Key.backspace><Key.backspace>00
Screenshot: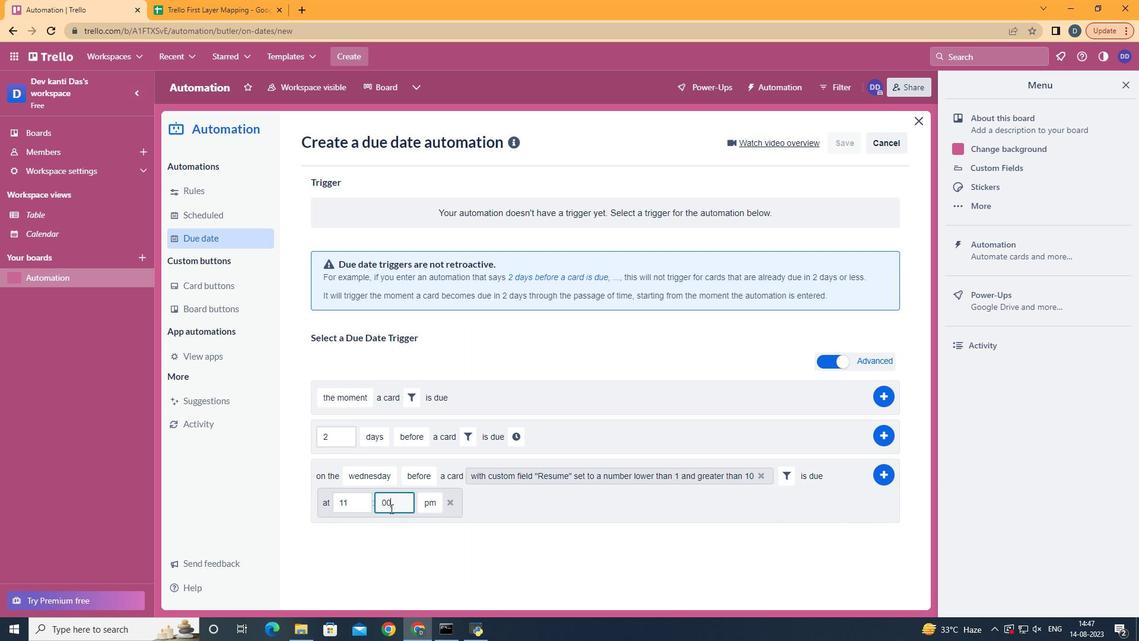 
Action: Mouse moved to (424, 531)
Screenshot: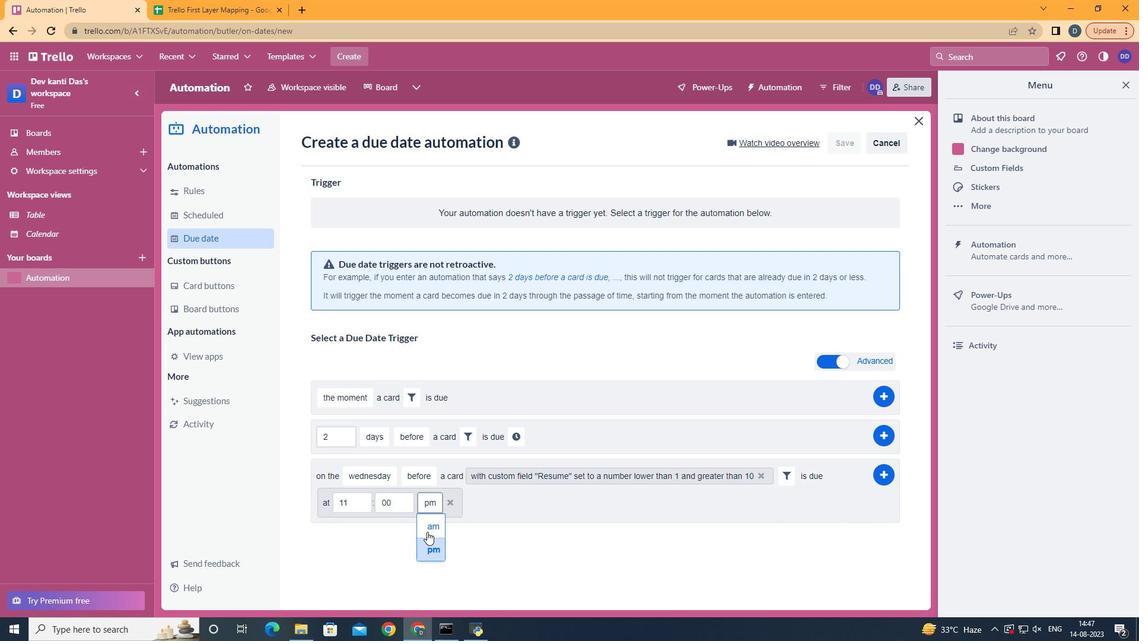 
Action: Mouse pressed left at (424, 531)
Screenshot: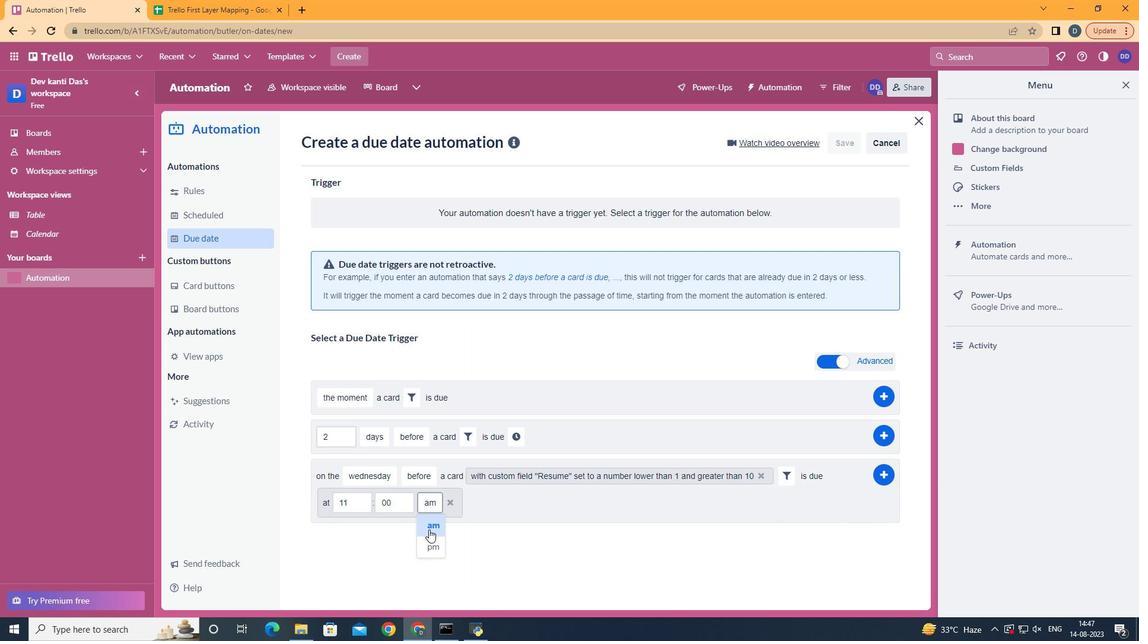 
Action: Mouse moved to (889, 472)
Screenshot: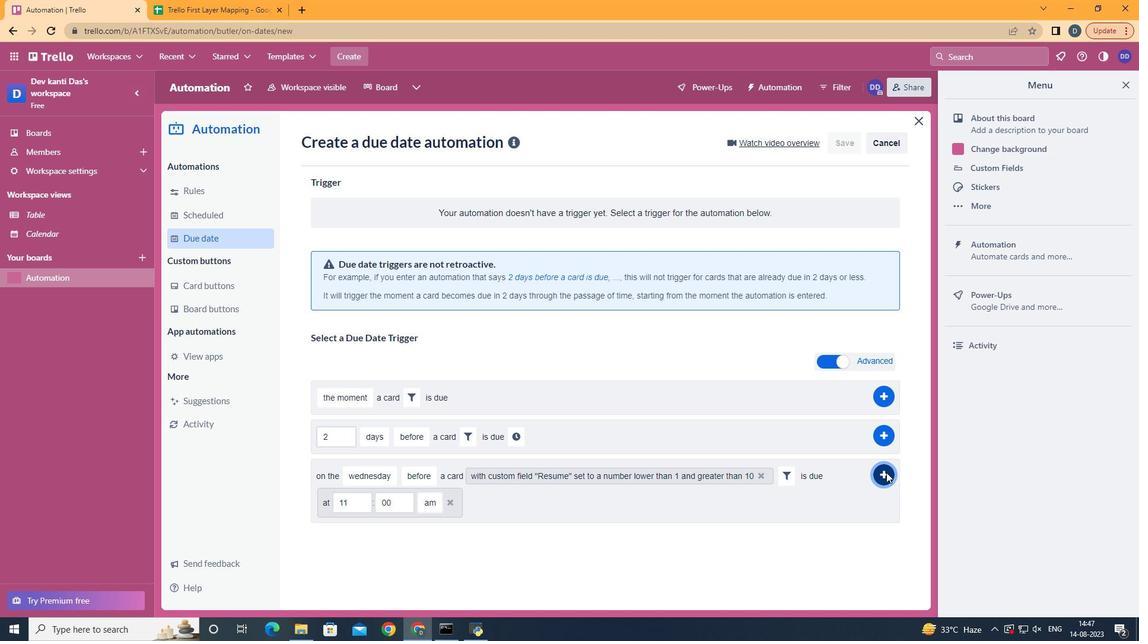 
Action: Mouse pressed left at (889, 472)
Screenshot: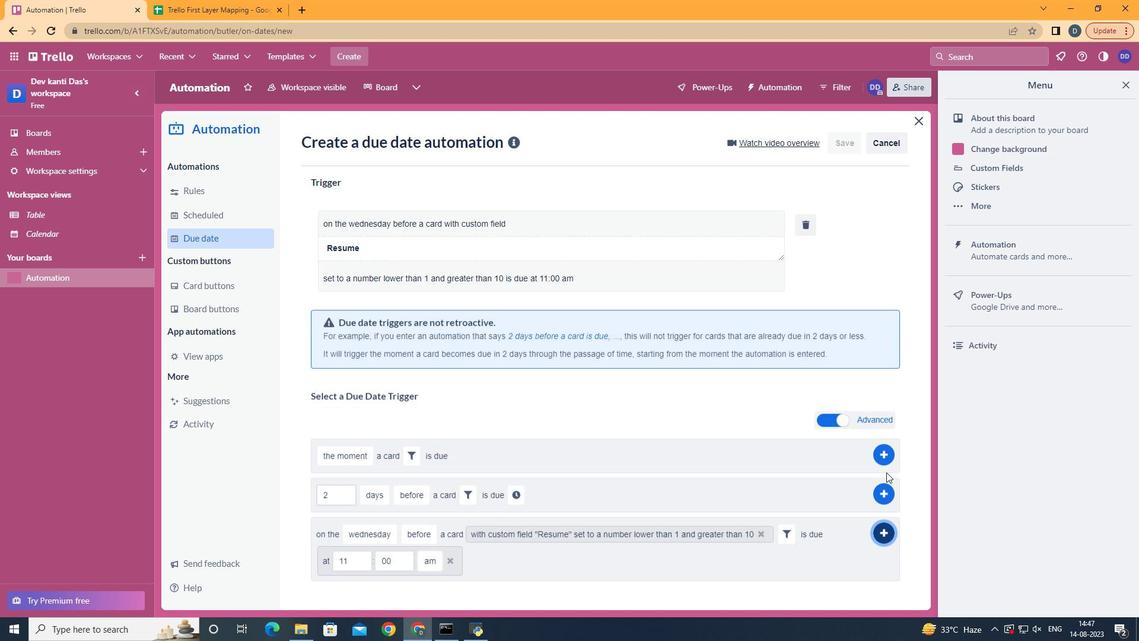 
Action: Mouse moved to (886, 474)
Screenshot: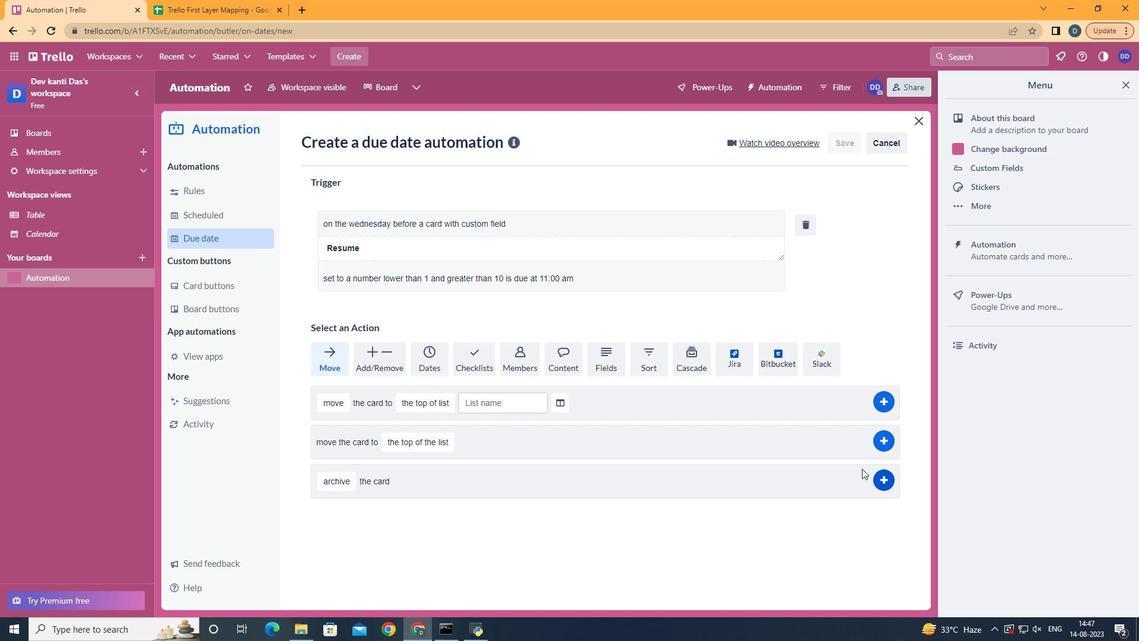 
